 Task: Find connections with filter location Yako with filter topic #Genderwith filter profile language Spanish with filter current company Universal Robots with filter school Lucknow Christian College with filter industry Performing Arts and Spectator Sports with filter service category Auto Insurance with filter keywords title Secretary
Action: Mouse moved to (483, 90)
Screenshot: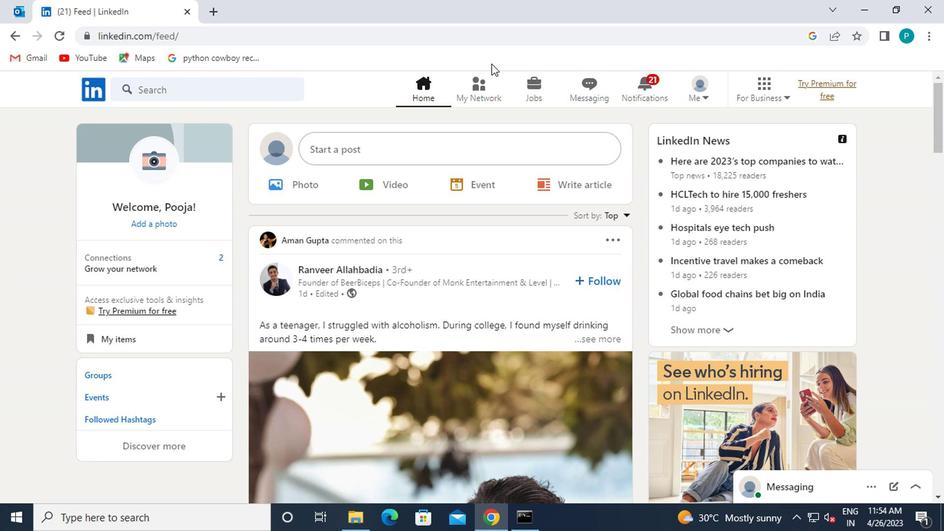 
Action: Mouse pressed left at (483, 90)
Screenshot: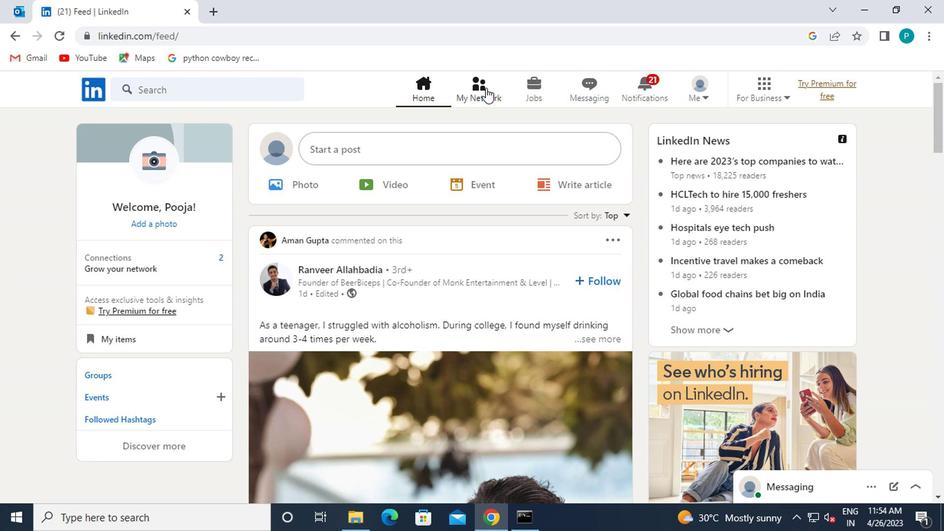 
Action: Mouse moved to (194, 166)
Screenshot: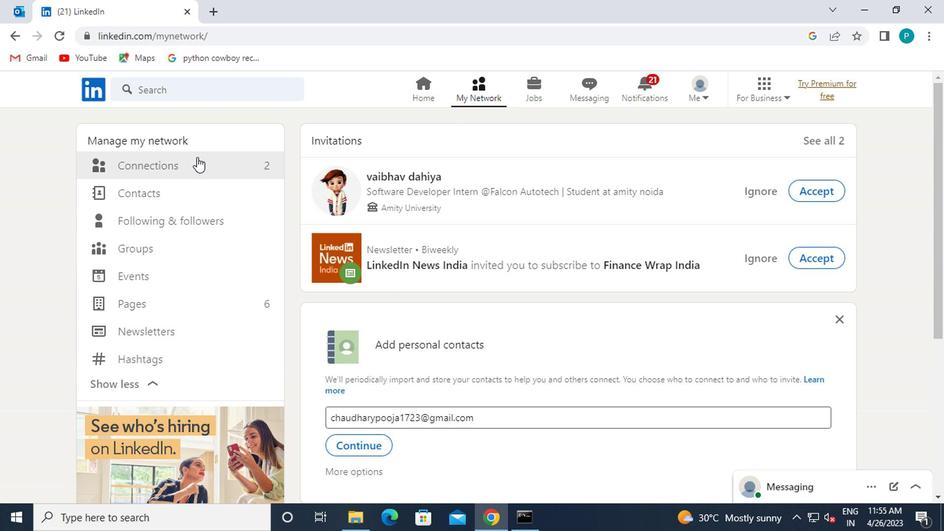 
Action: Mouse pressed left at (194, 166)
Screenshot: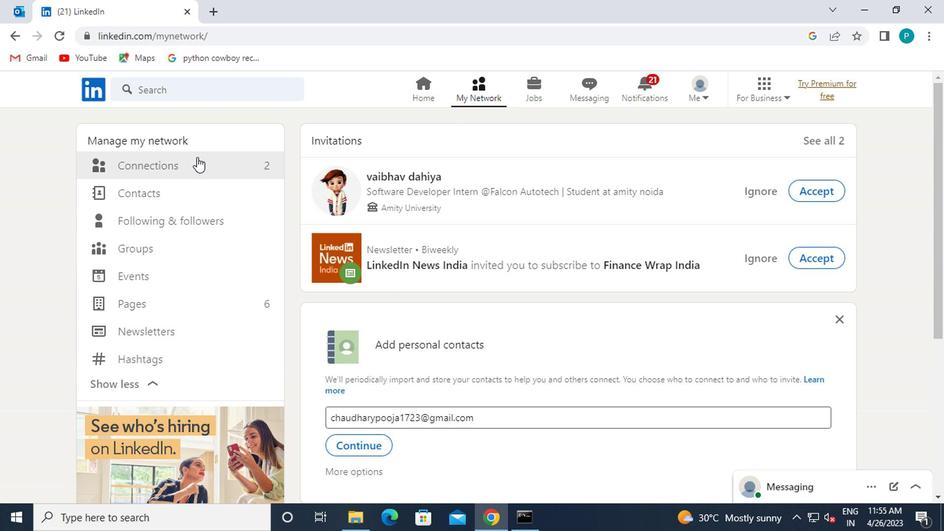 
Action: Mouse moved to (210, 173)
Screenshot: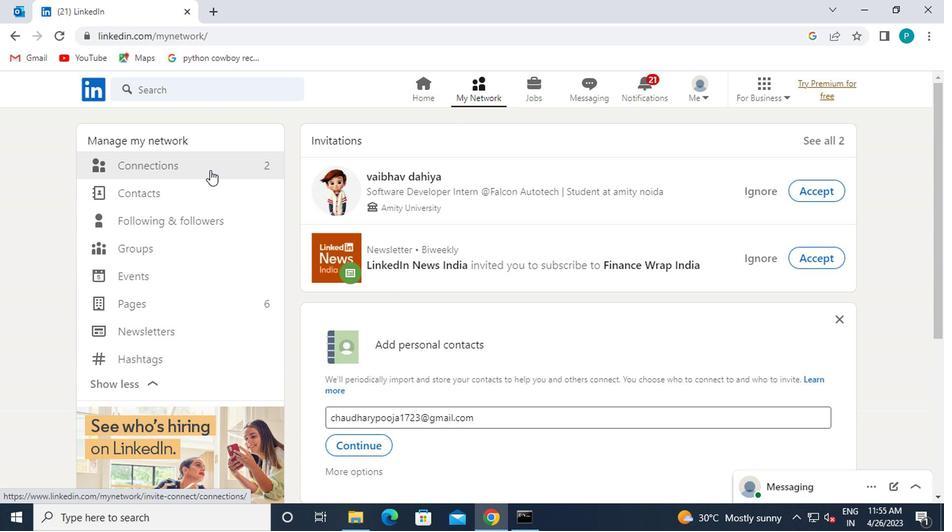 
Action: Mouse pressed left at (210, 173)
Screenshot: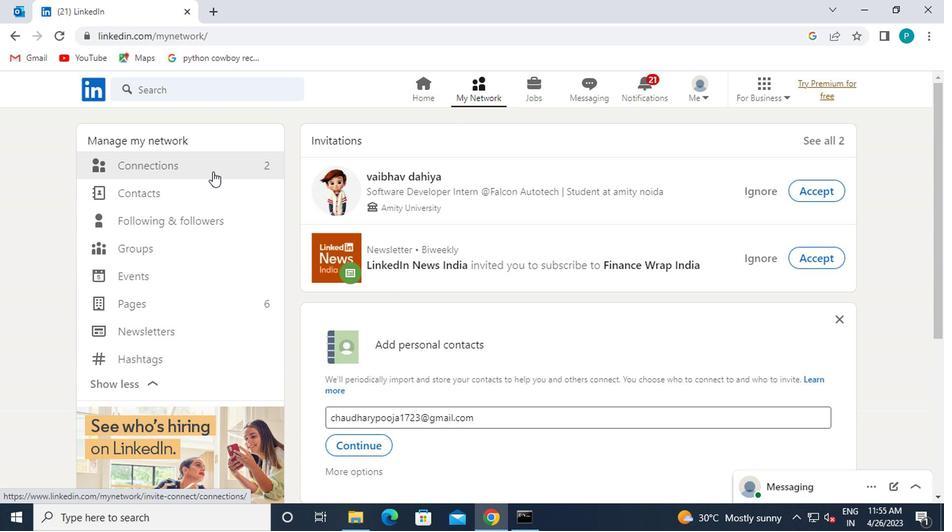 
Action: Mouse moved to (210, 170)
Screenshot: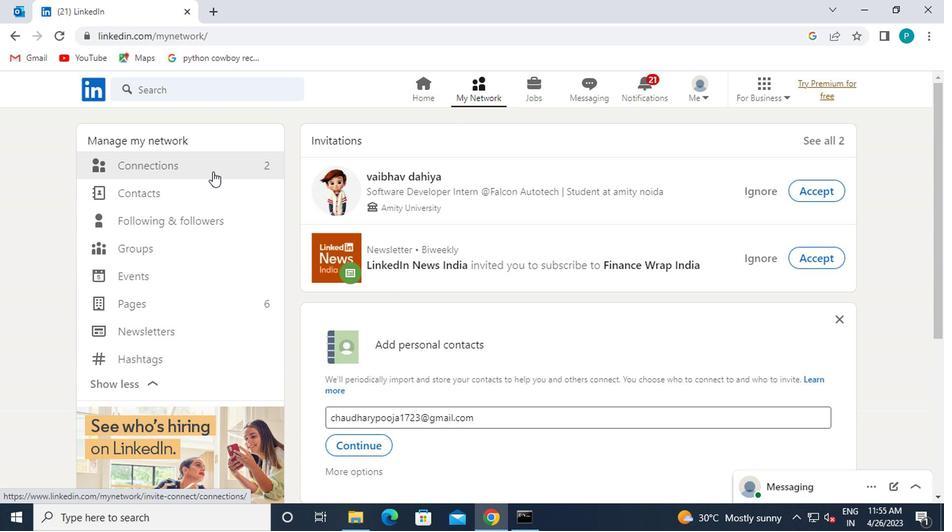 
Action: Mouse pressed left at (210, 170)
Screenshot: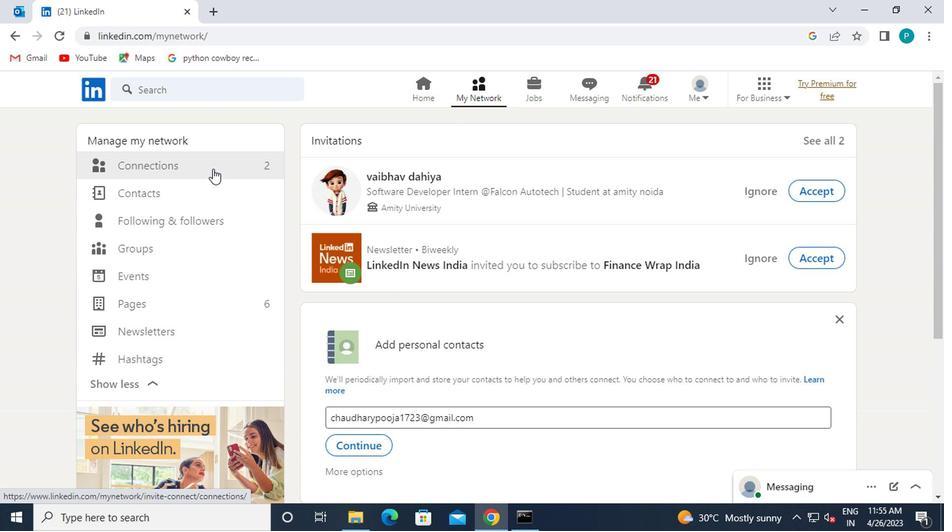 
Action: Mouse pressed left at (210, 170)
Screenshot: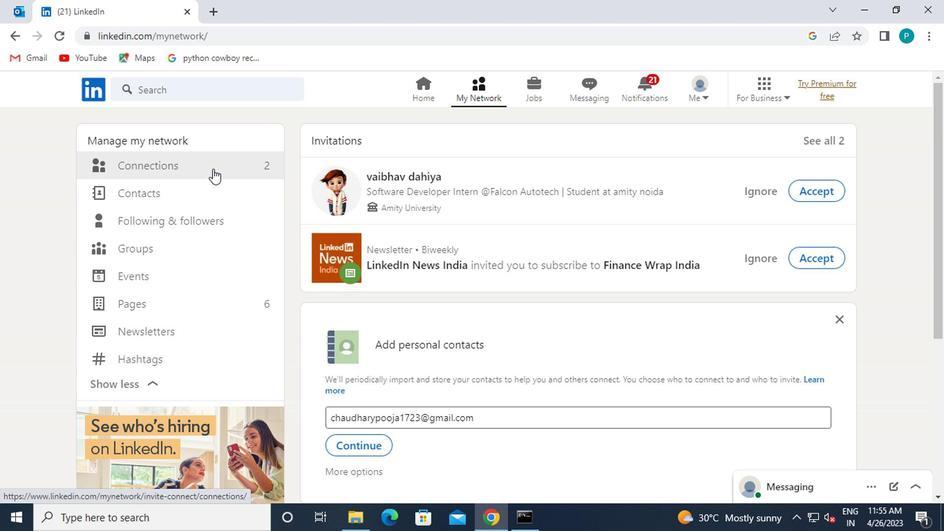 
Action: Mouse moved to (185, 158)
Screenshot: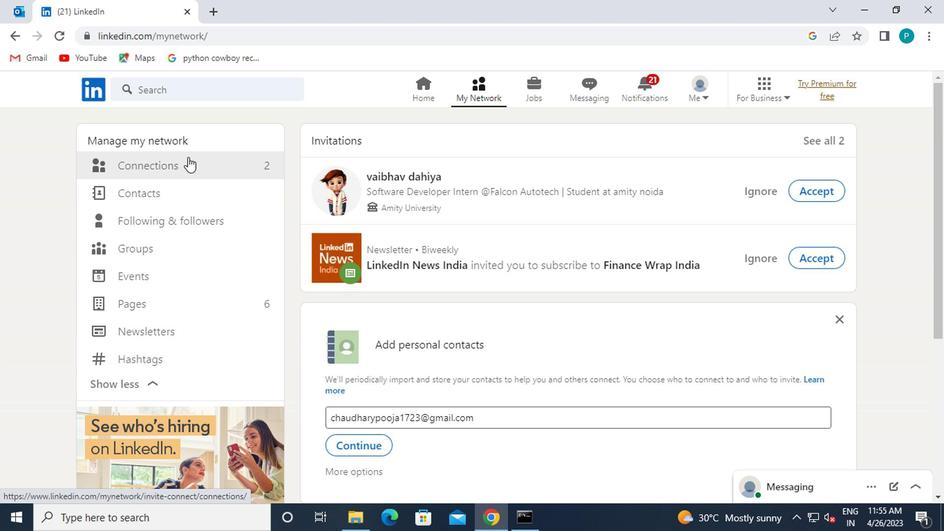 
Action: Mouse pressed left at (185, 158)
Screenshot: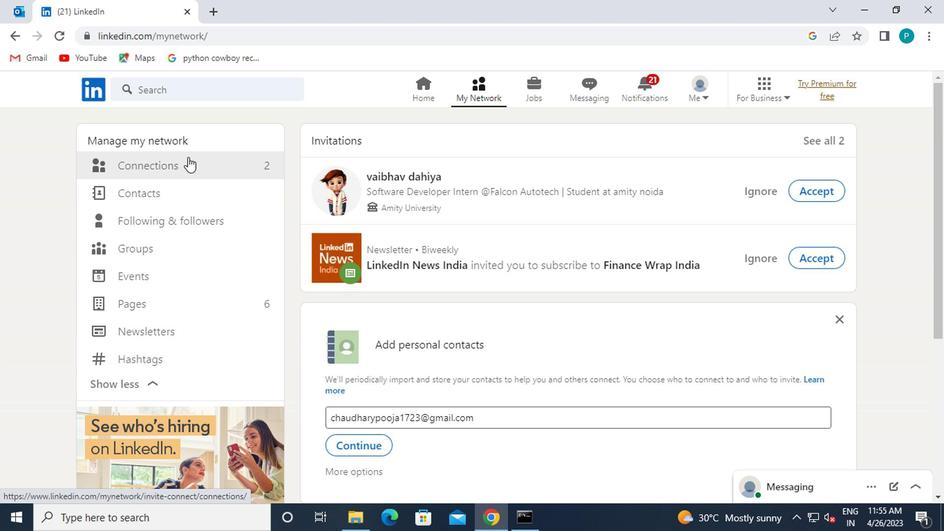 
Action: Mouse pressed left at (185, 158)
Screenshot: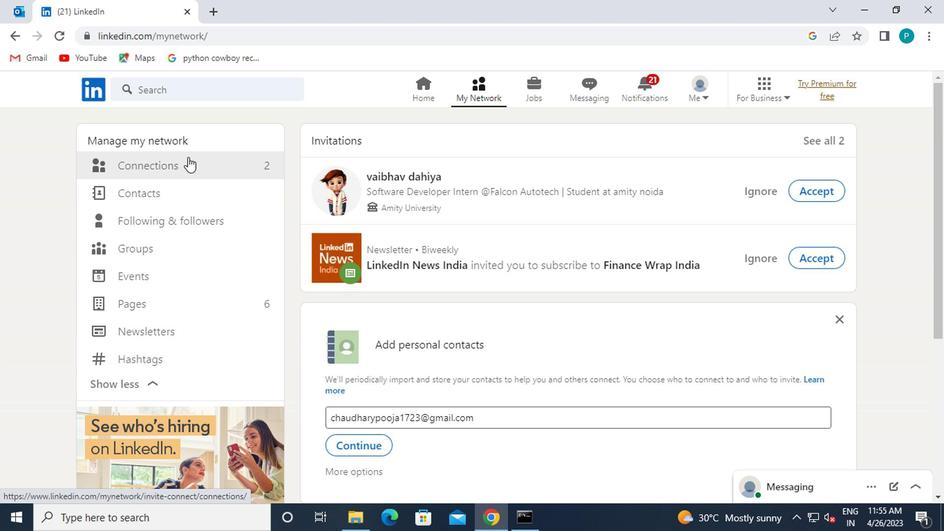 
Action: Mouse moved to (551, 173)
Screenshot: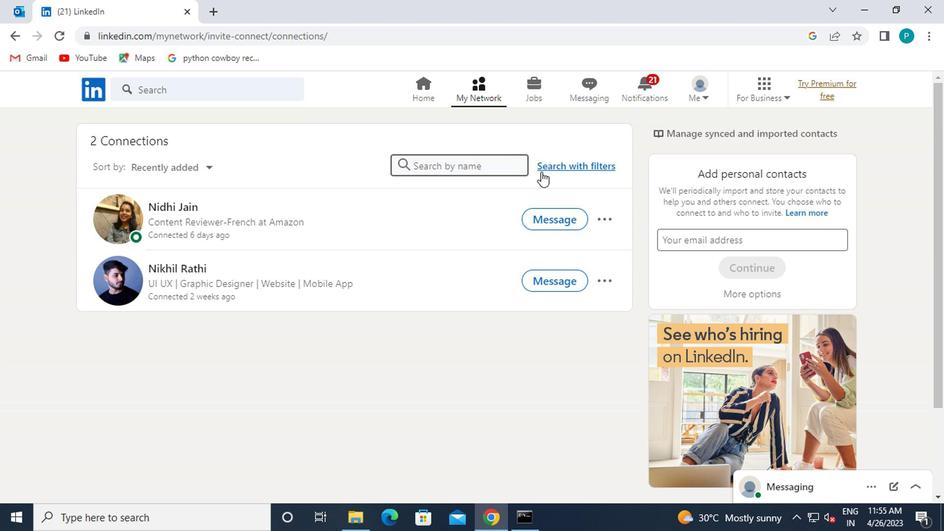 
Action: Mouse pressed left at (551, 173)
Screenshot: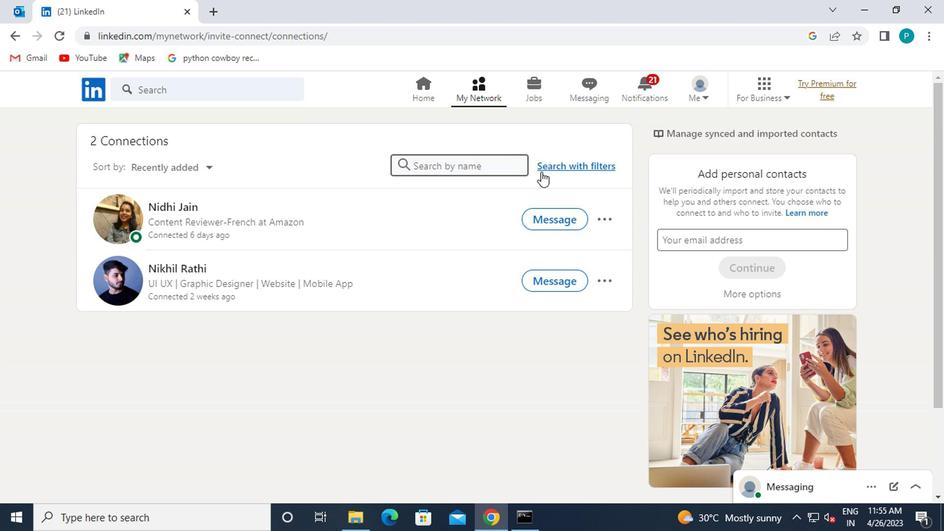 
Action: Mouse moved to (552, 165)
Screenshot: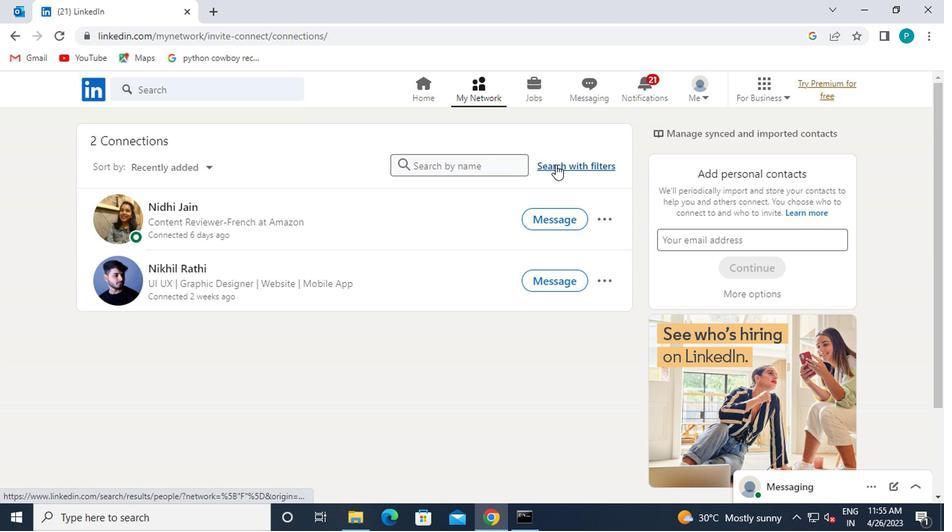 
Action: Mouse pressed left at (552, 165)
Screenshot: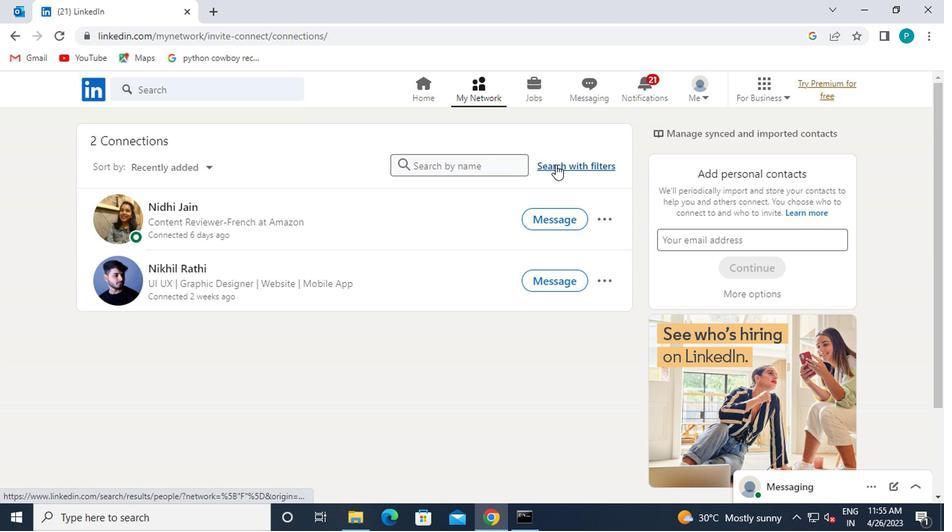 
Action: Mouse moved to (454, 132)
Screenshot: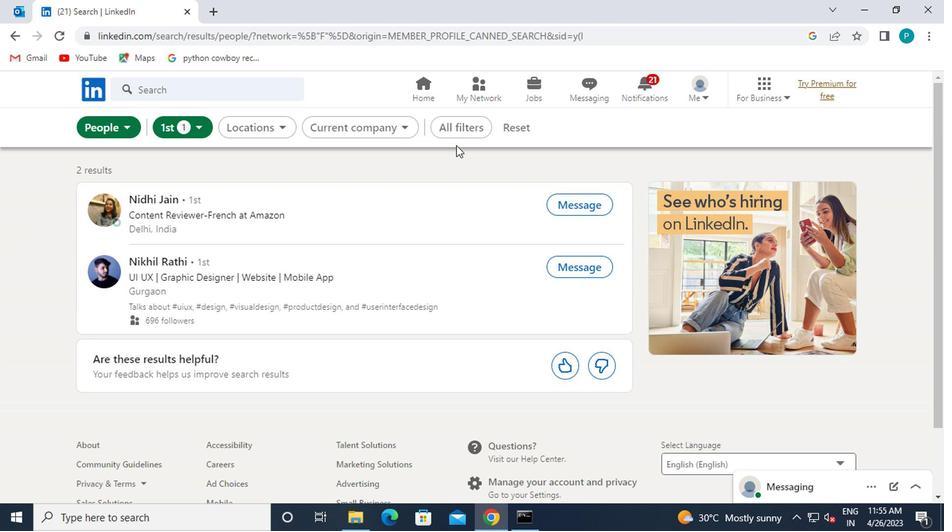 
Action: Mouse pressed left at (454, 132)
Screenshot: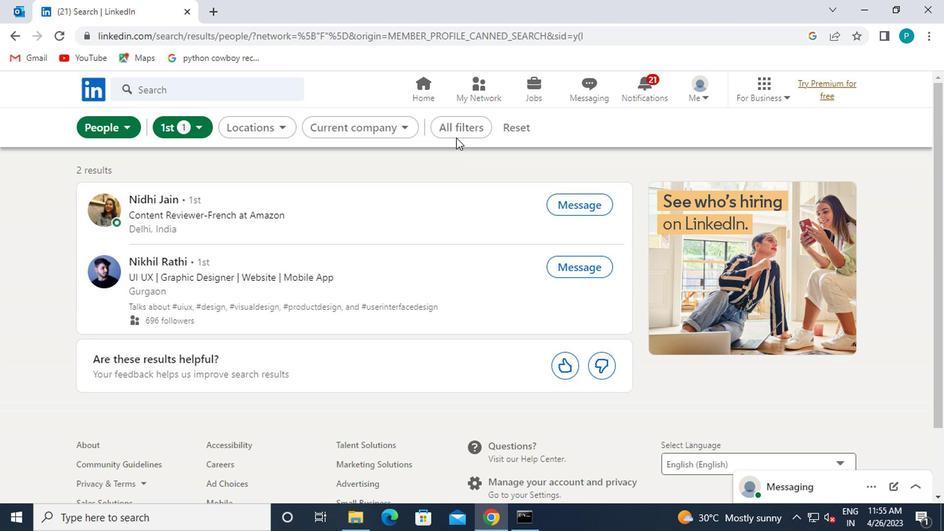 
Action: Mouse moved to (688, 246)
Screenshot: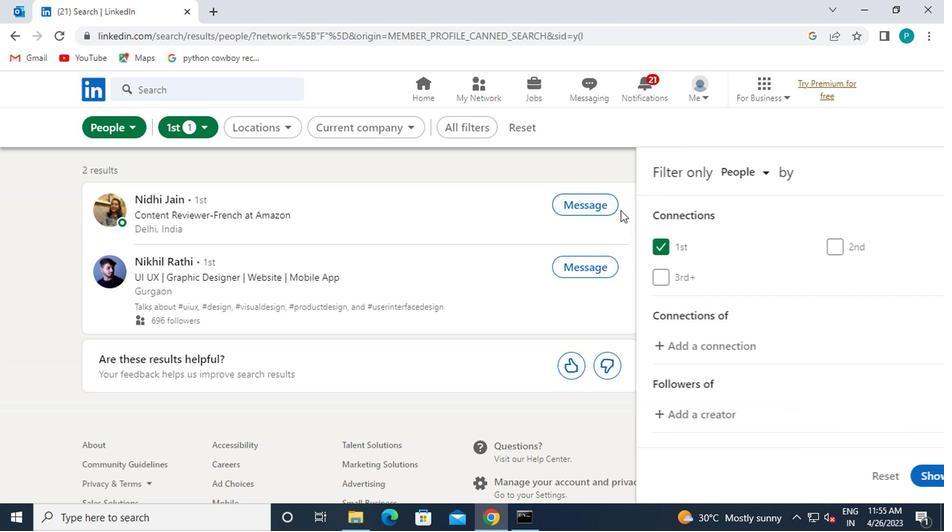 
Action: Mouse scrolled (688, 245) with delta (0, 0)
Screenshot: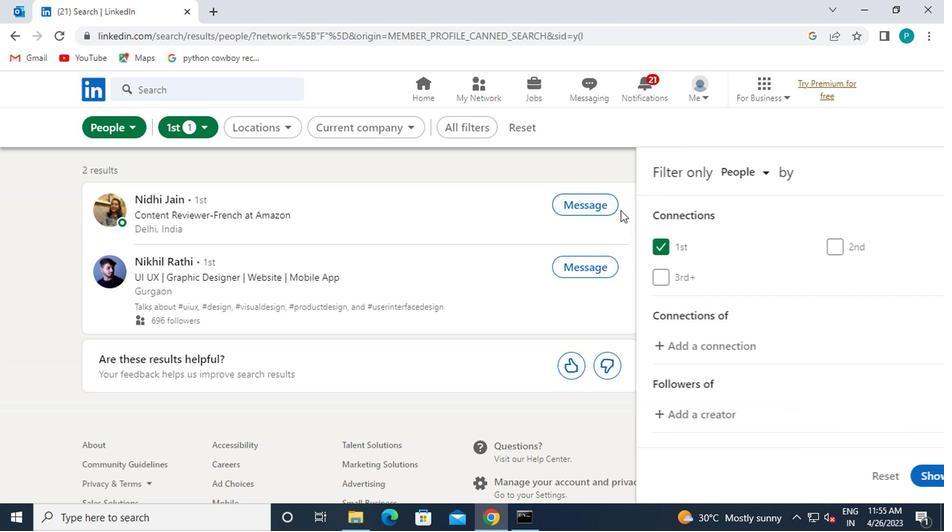 
Action: Mouse moved to (690, 248)
Screenshot: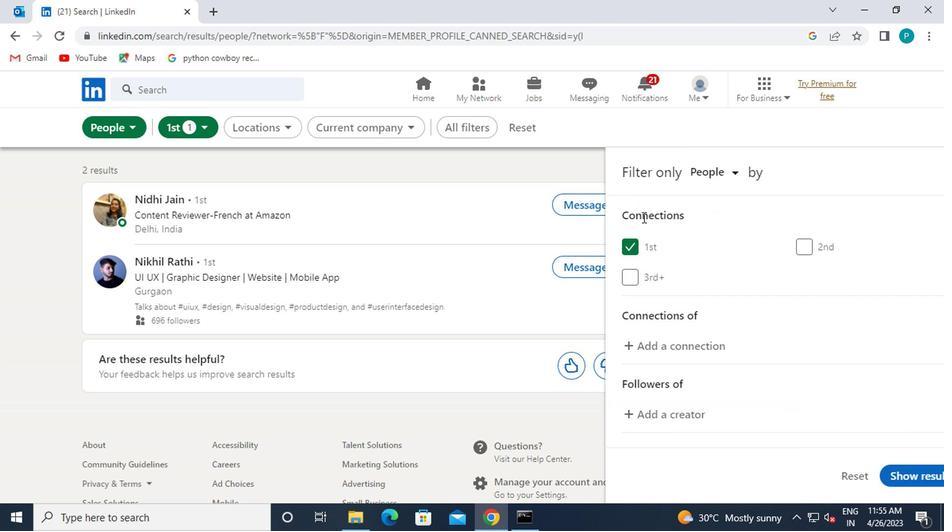 
Action: Mouse scrolled (690, 248) with delta (0, 0)
Screenshot: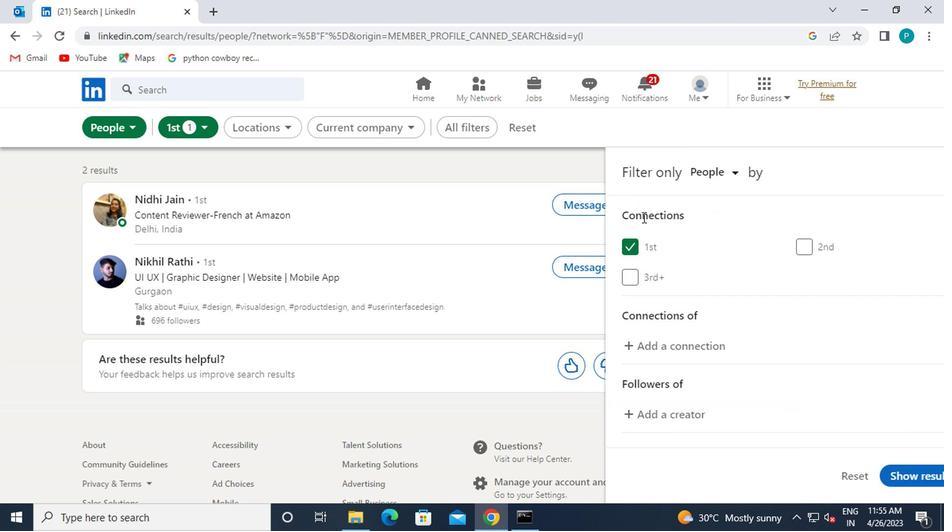 
Action: Mouse moved to (781, 410)
Screenshot: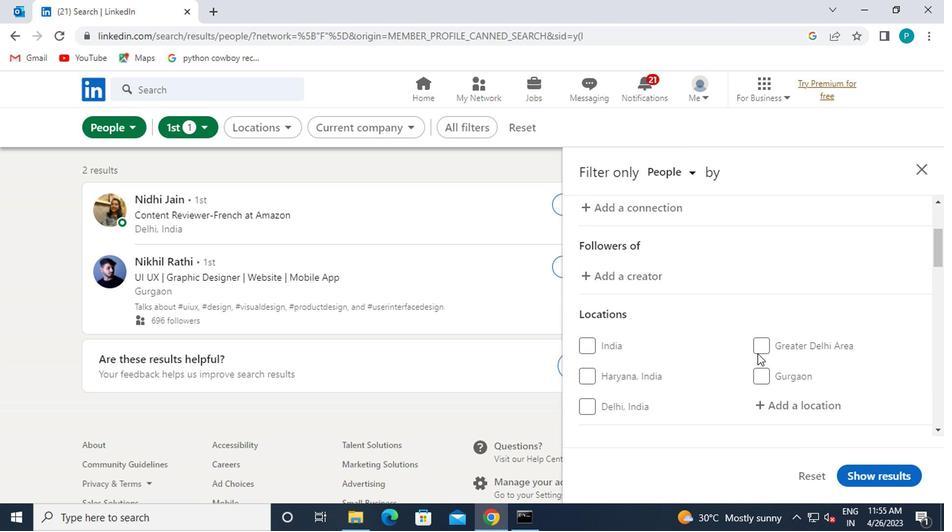 
Action: Mouse pressed left at (781, 410)
Screenshot: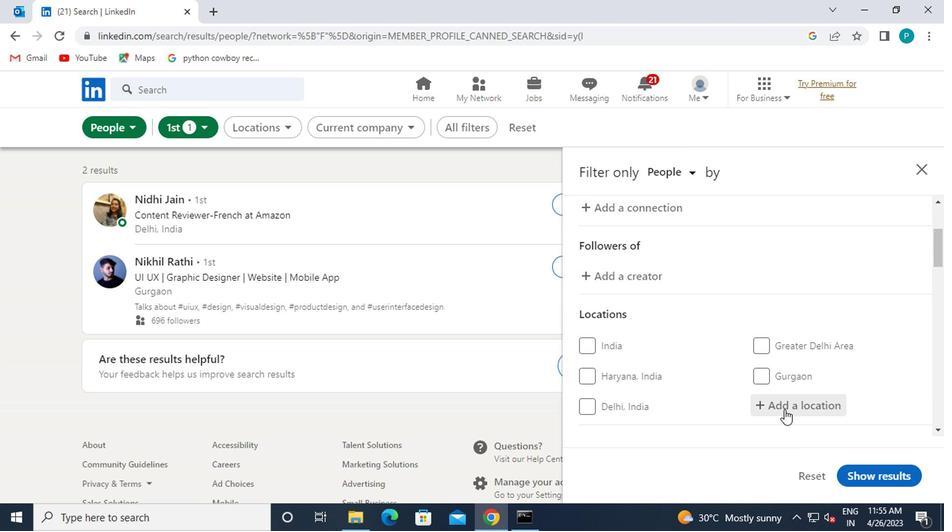 
Action: Mouse moved to (754, 379)
Screenshot: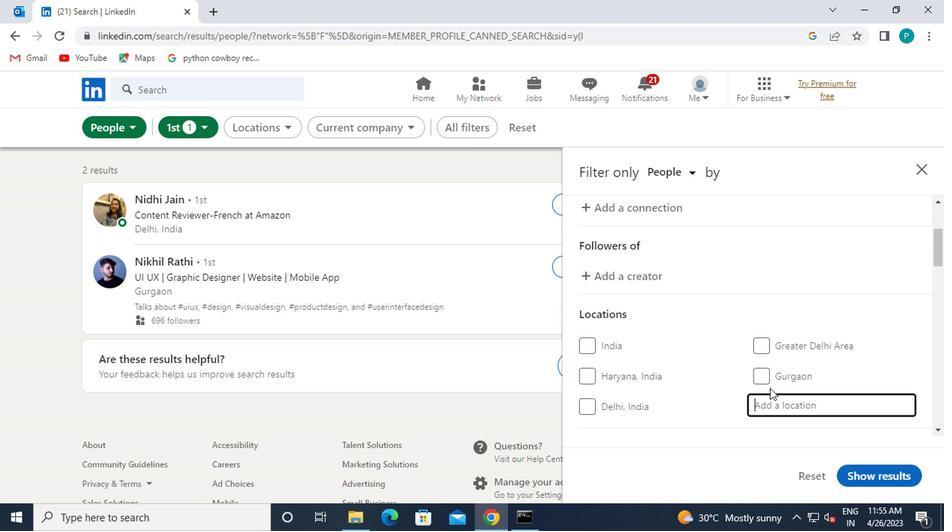 
Action: Mouse scrolled (754, 378) with delta (0, 0)
Screenshot: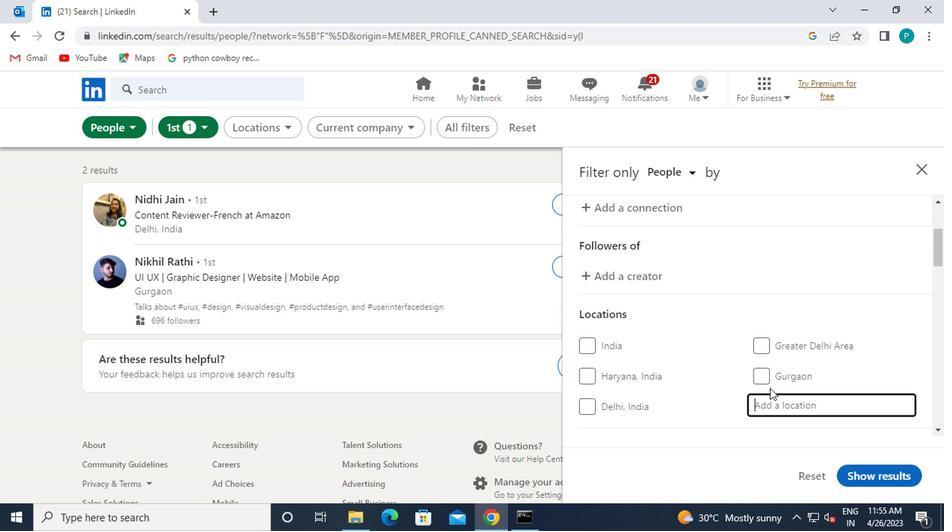 
Action: Mouse scrolled (754, 378) with delta (0, 0)
Screenshot: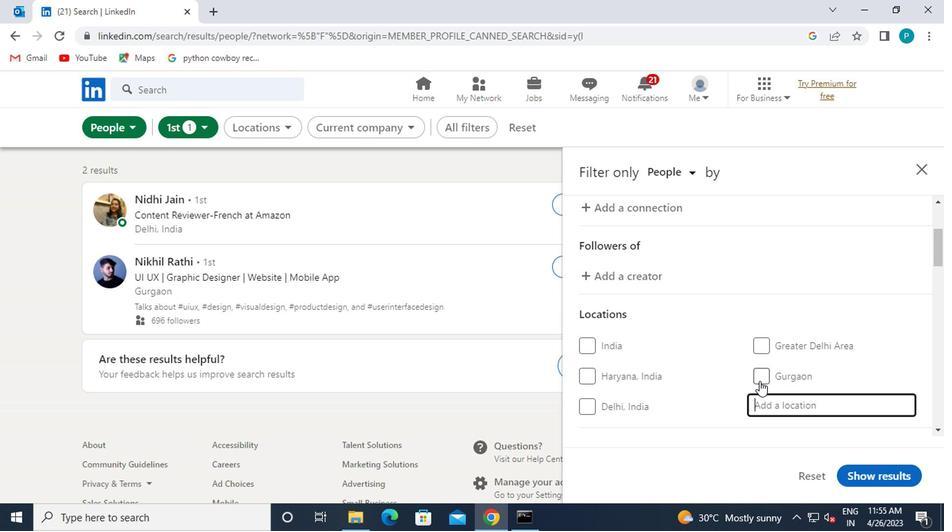 
Action: Mouse moved to (753, 377)
Screenshot: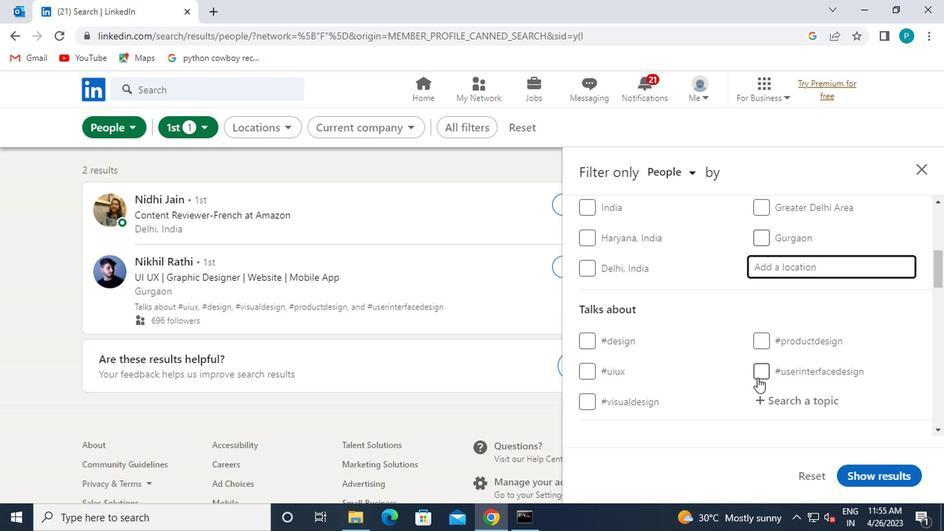 
Action: Key pressed yako<Key.enter>
Screenshot: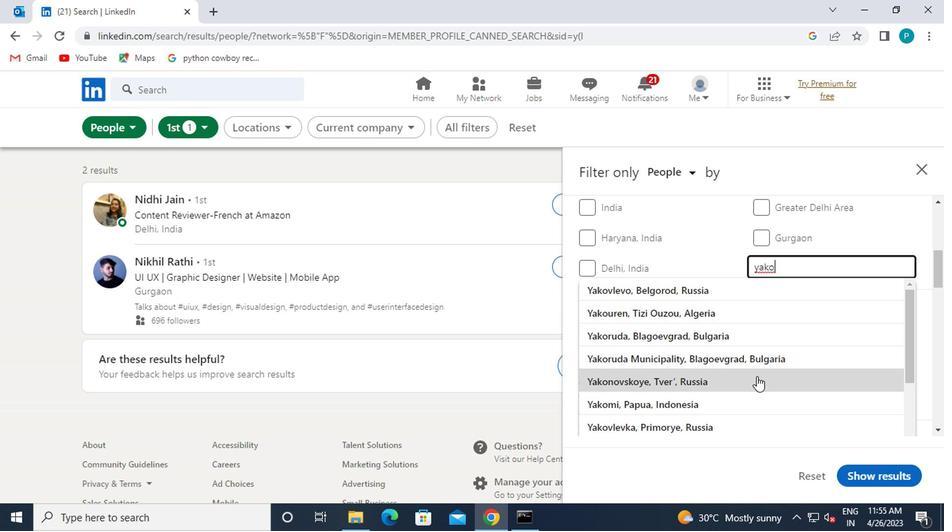 
Action: Mouse moved to (751, 377)
Screenshot: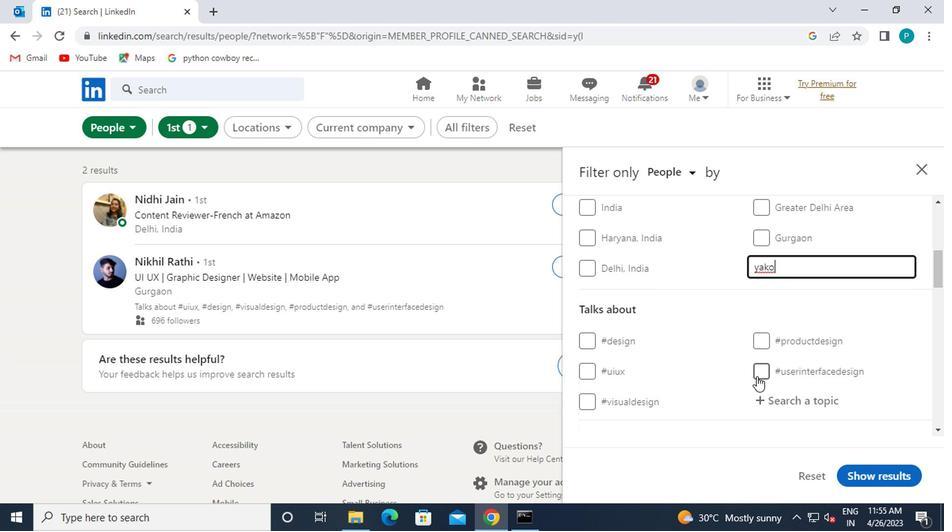 
Action: Mouse scrolled (751, 376) with delta (0, 0)
Screenshot: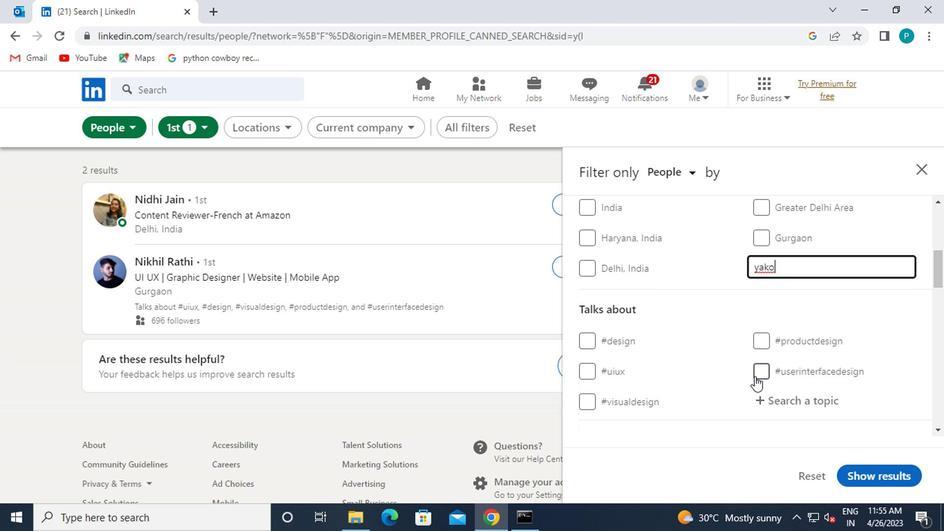 
Action: Mouse moved to (761, 330)
Screenshot: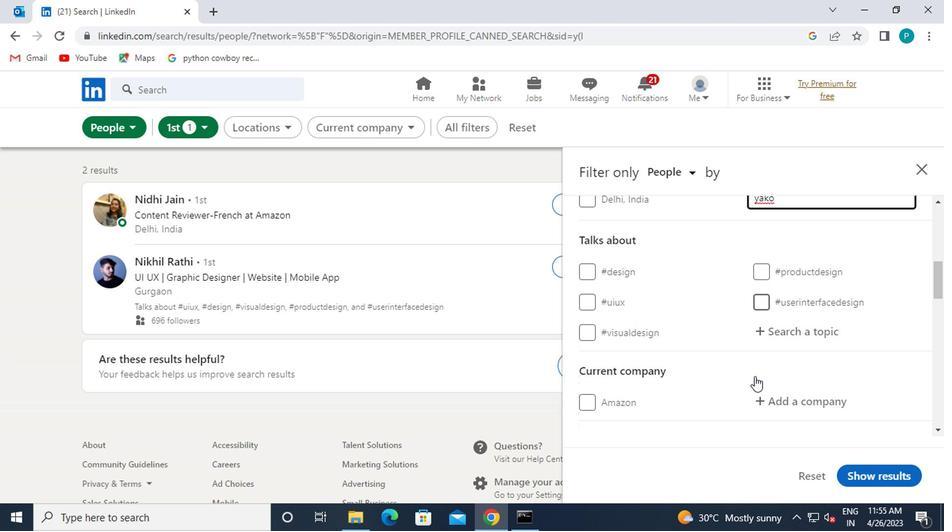 
Action: Mouse pressed left at (761, 330)
Screenshot: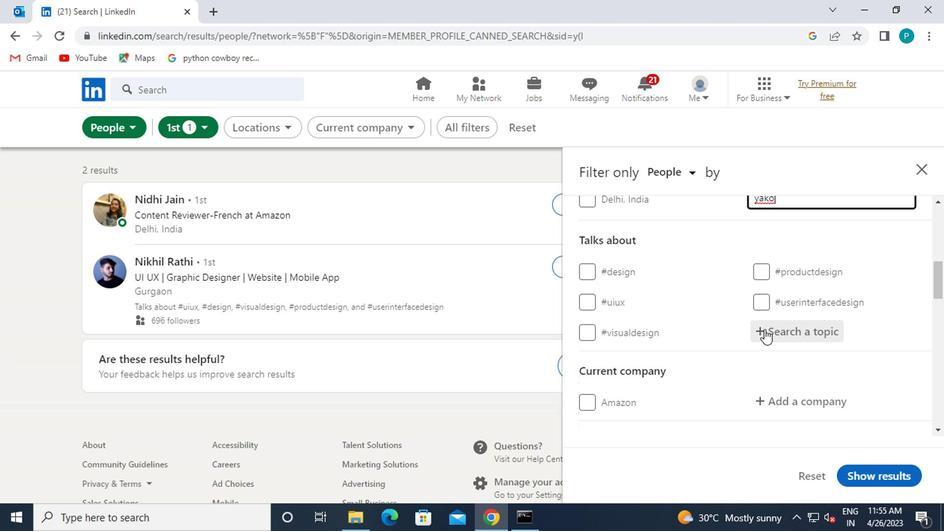 
Action: Mouse moved to (762, 329)
Screenshot: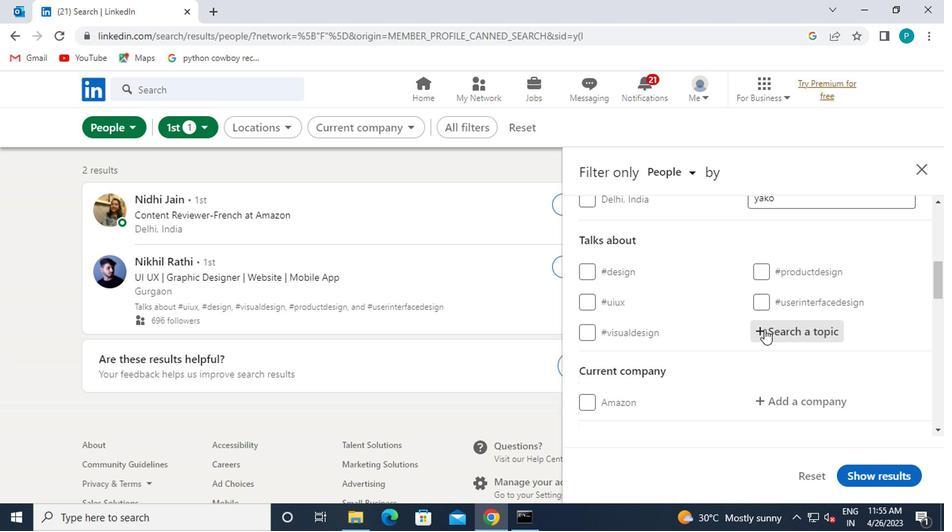 
Action: Key pressed <Key.shift>#<Key.caps_lock>G<Key.caps_lock>ENDR<Key.backspace>ER
Screenshot: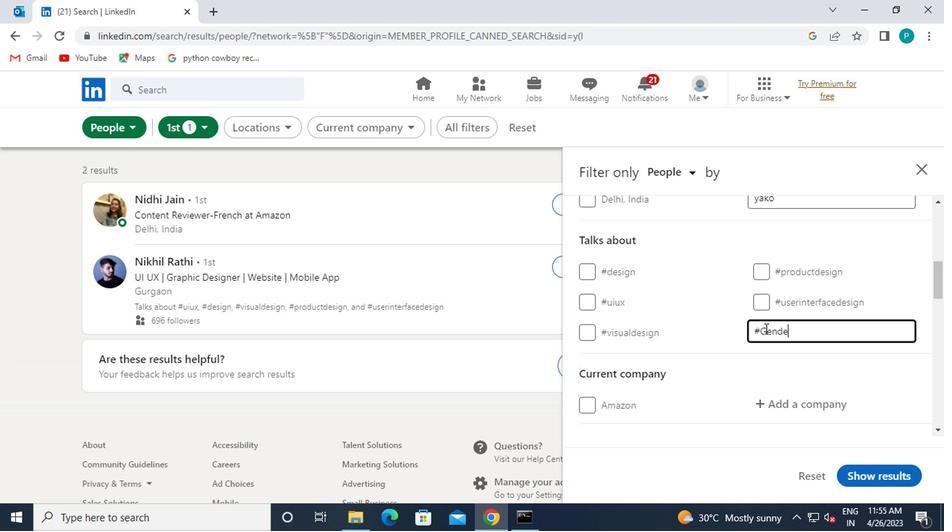 
Action: Mouse moved to (733, 341)
Screenshot: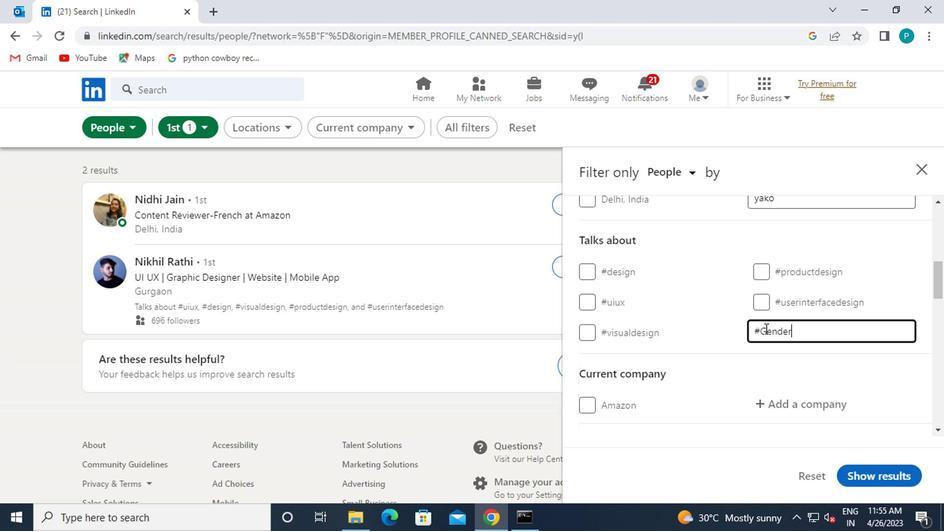 
Action: Mouse scrolled (733, 340) with delta (0, 0)
Screenshot: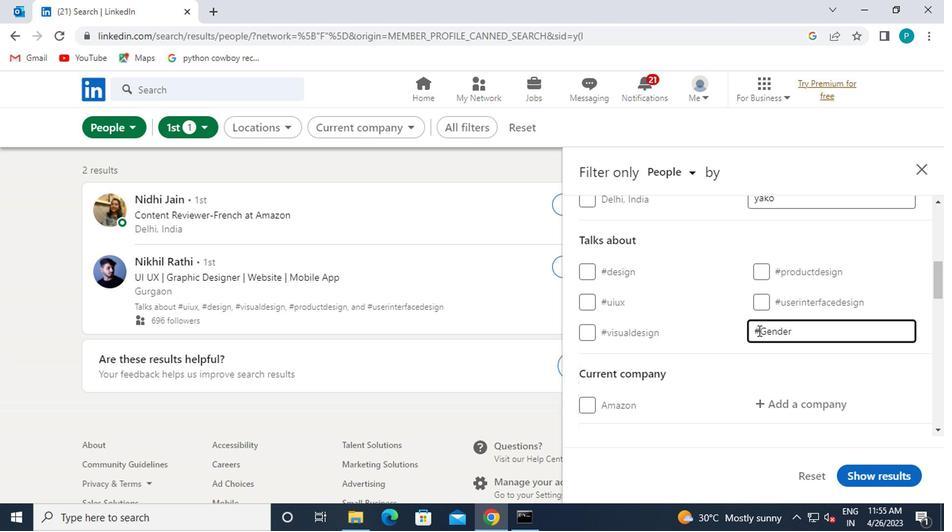 
Action: Mouse moved to (800, 336)
Screenshot: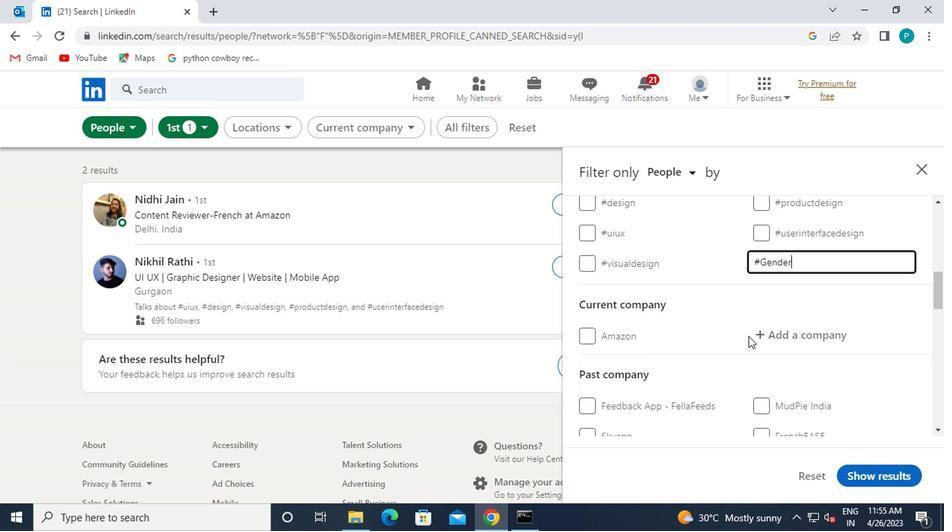 
Action: Mouse pressed left at (800, 336)
Screenshot: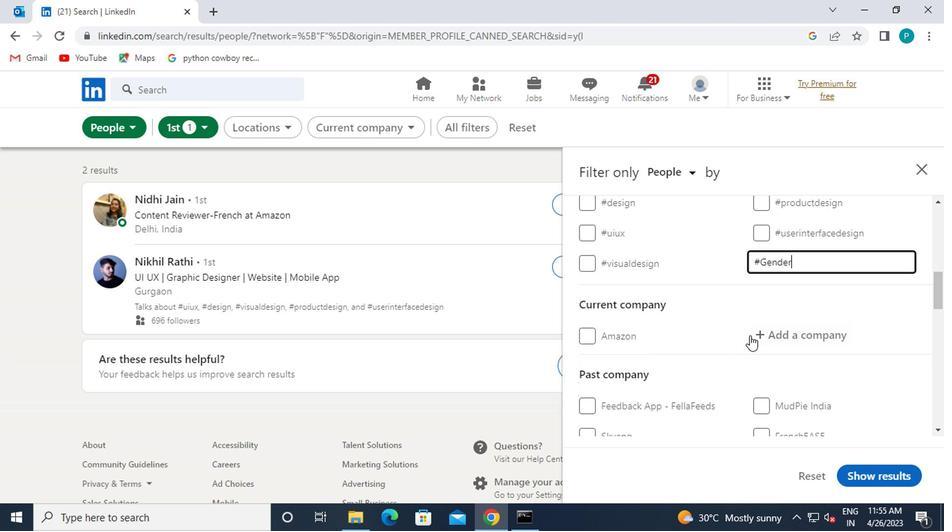 
Action: Mouse moved to (800, 336)
Screenshot: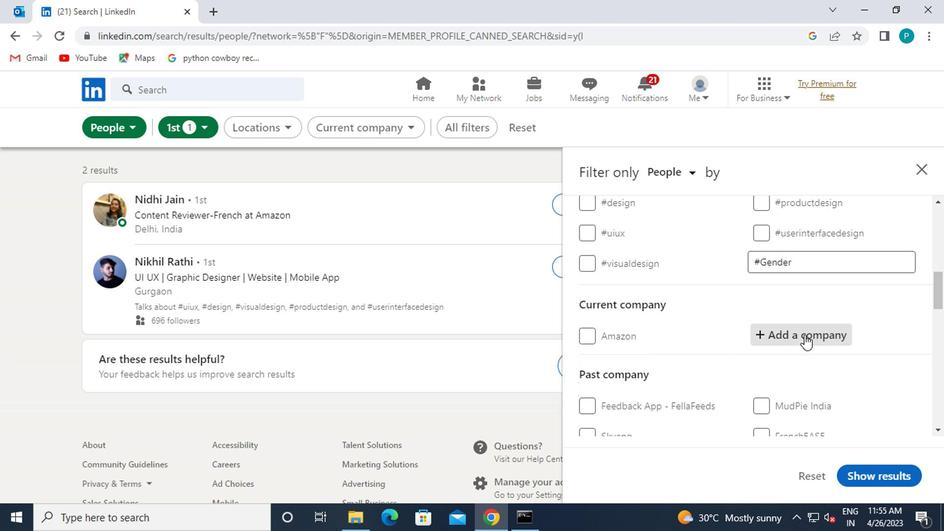 
Action: Key pressed UNIVERSAL
Screenshot: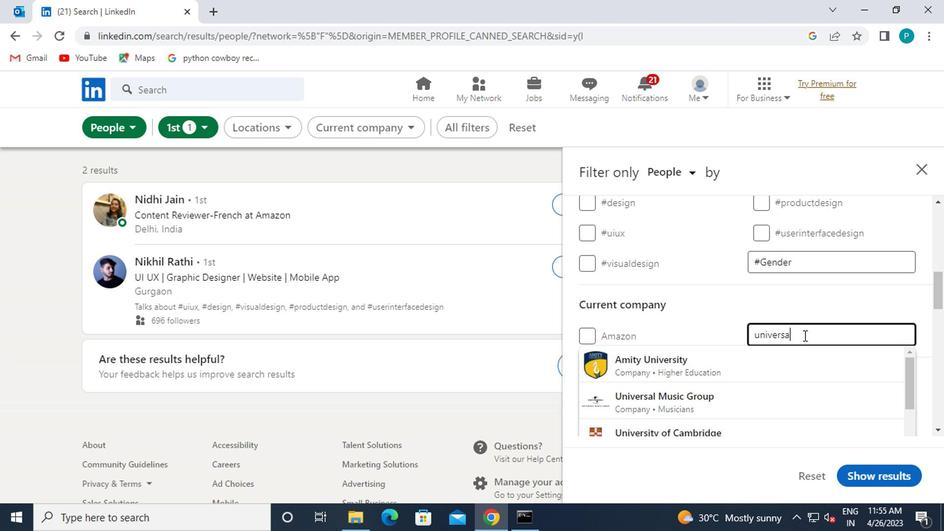 
Action: Mouse moved to (793, 340)
Screenshot: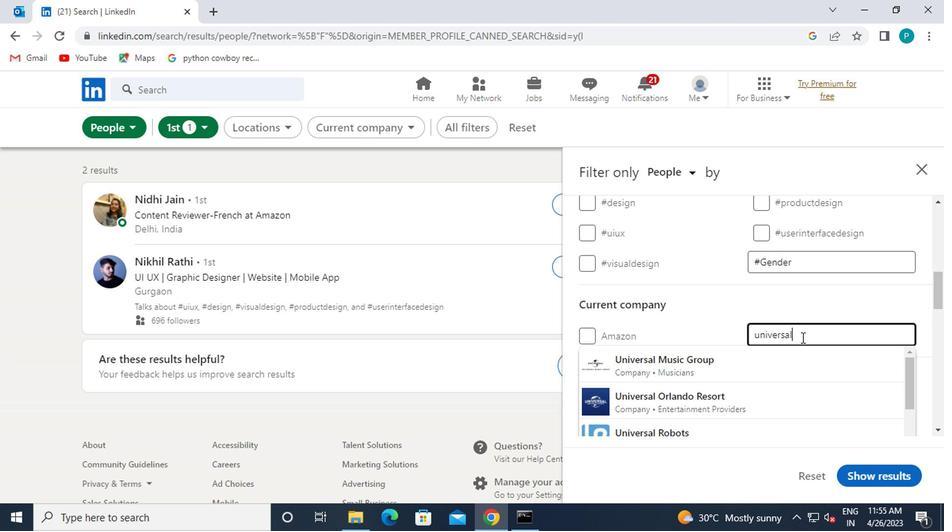 
Action: Mouse scrolled (793, 339) with delta (0, 0)
Screenshot: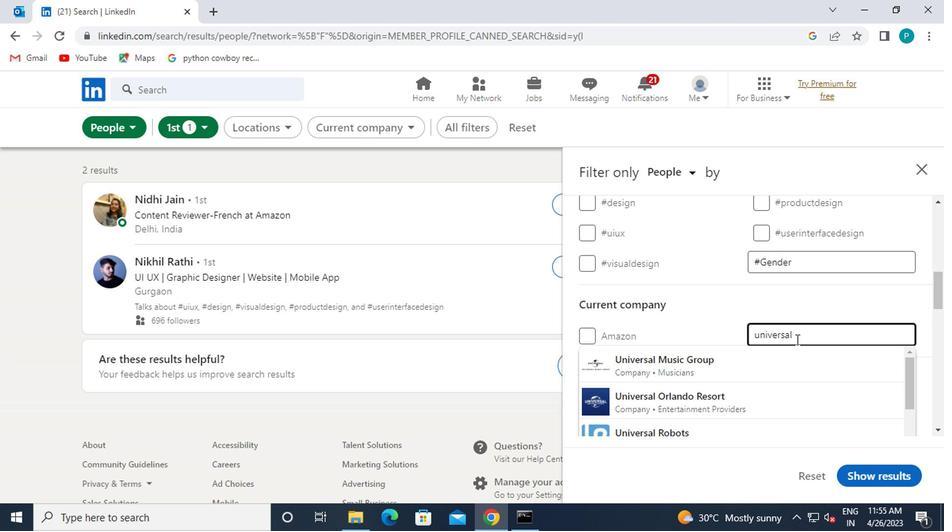 
Action: Mouse moved to (743, 361)
Screenshot: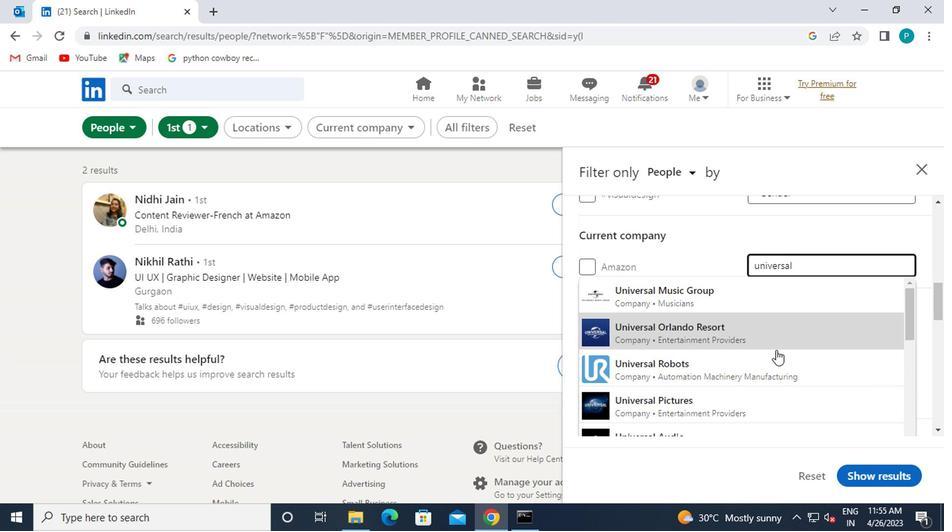 
Action: Mouse pressed left at (743, 361)
Screenshot: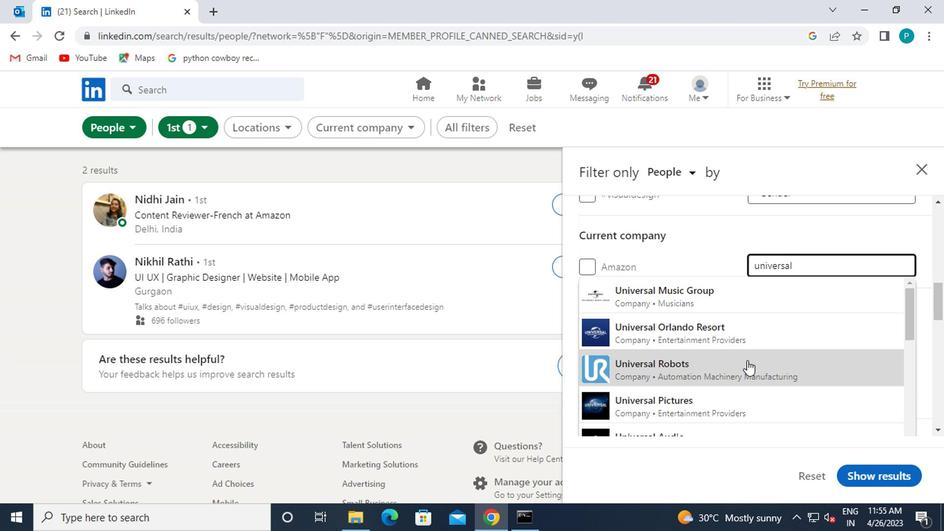 
Action: Mouse moved to (712, 348)
Screenshot: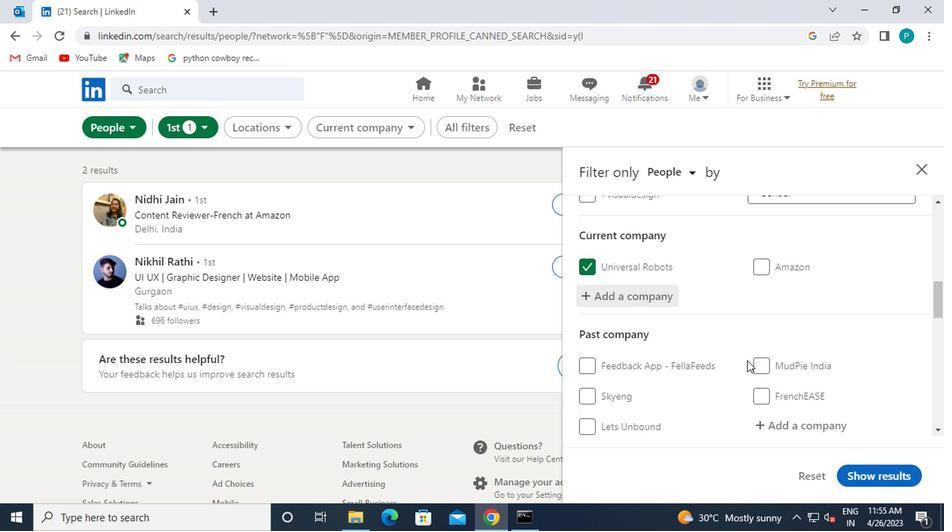 
Action: Mouse scrolled (712, 348) with delta (0, 0)
Screenshot: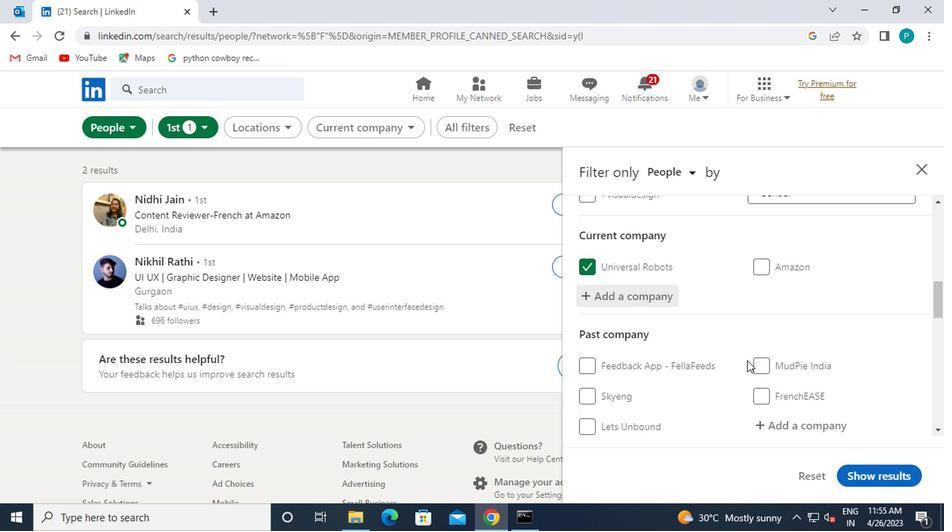 
Action: Mouse scrolled (712, 348) with delta (0, 0)
Screenshot: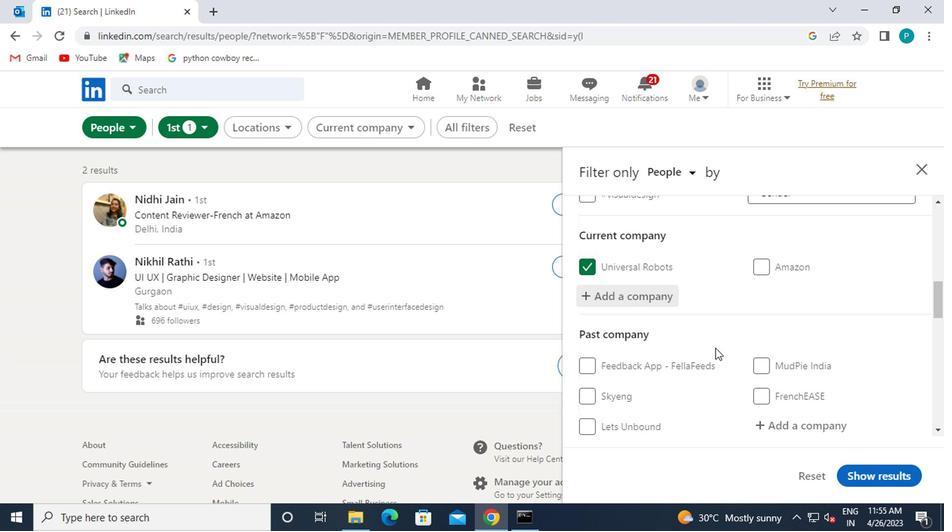 
Action: Mouse moved to (718, 344)
Screenshot: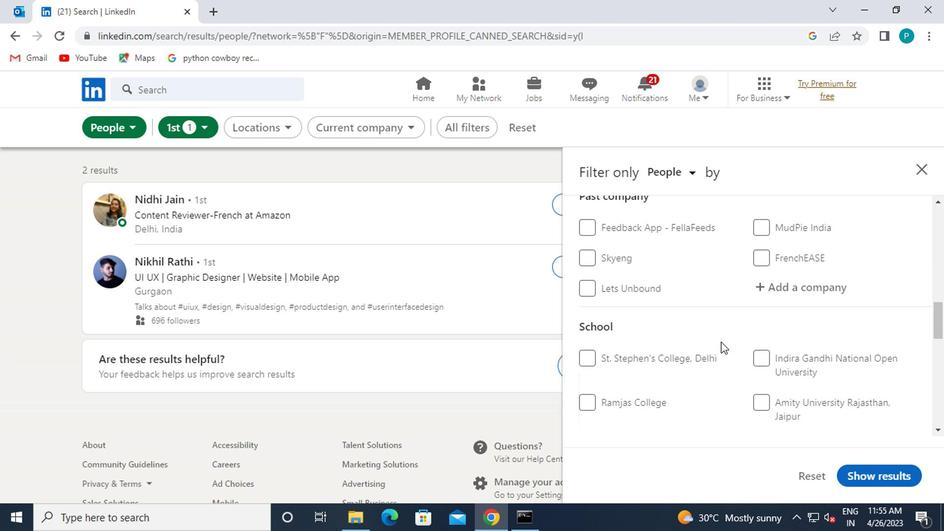 
Action: Mouse scrolled (718, 344) with delta (0, 0)
Screenshot: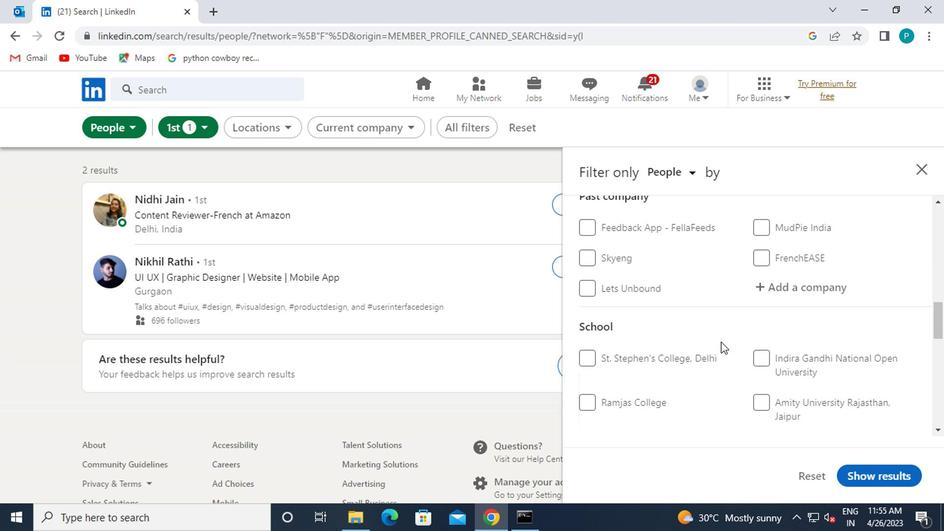 
Action: Mouse moved to (779, 371)
Screenshot: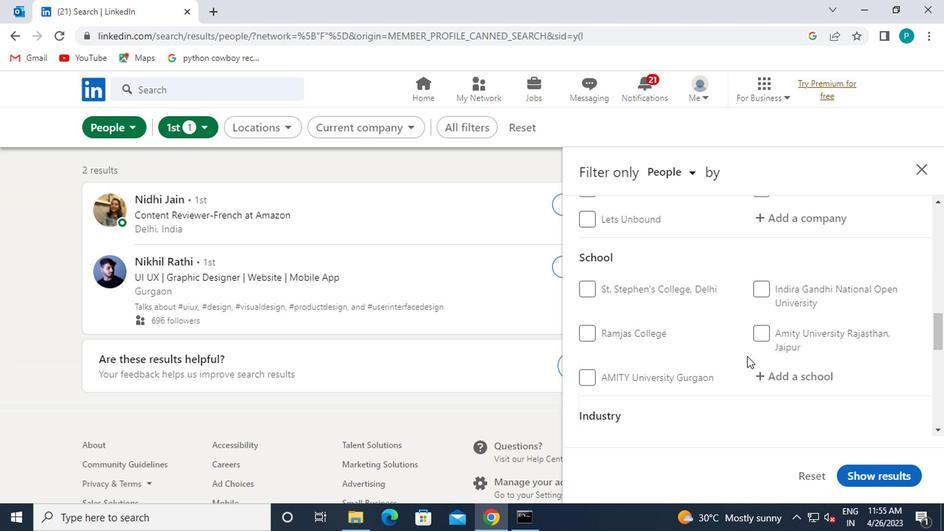
Action: Mouse pressed left at (779, 371)
Screenshot: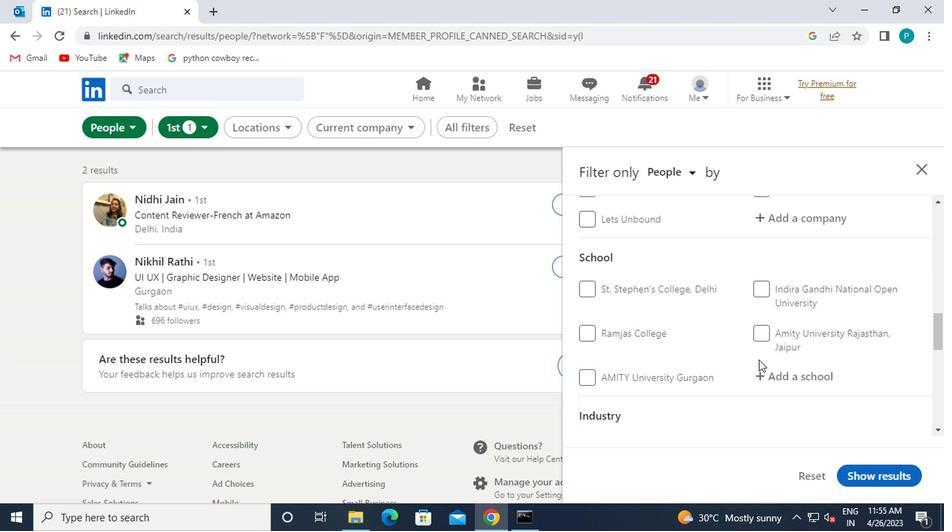 
Action: Key pressed LUCKNOW<Key.space>CHISTIAN
Screenshot: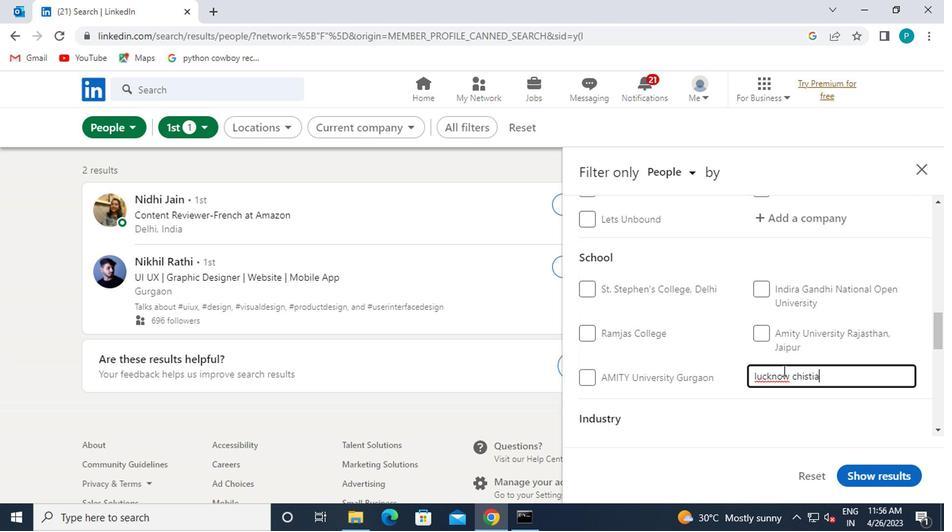 
Action: Mouse moved to (778, 373)
Screenshot: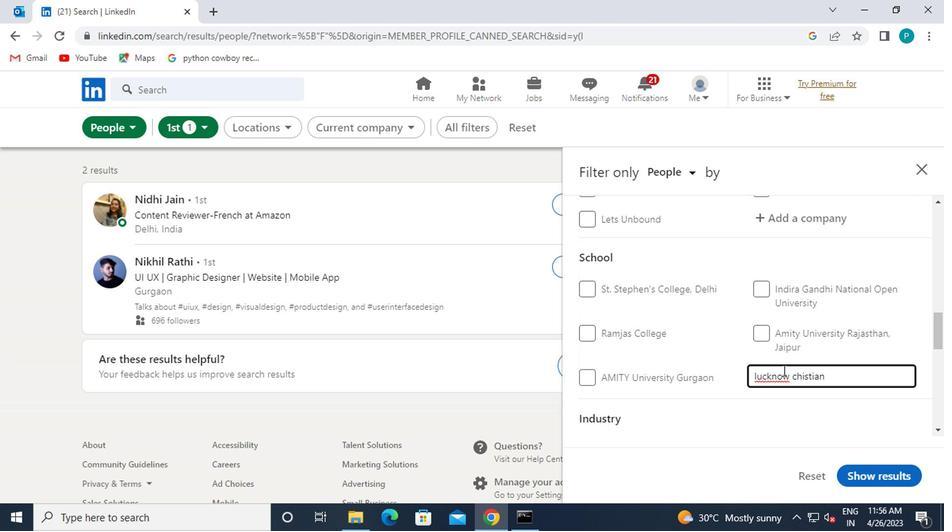 
Action: Mouse scrolled (778, 372) with delta (0, 0)
Screenshot: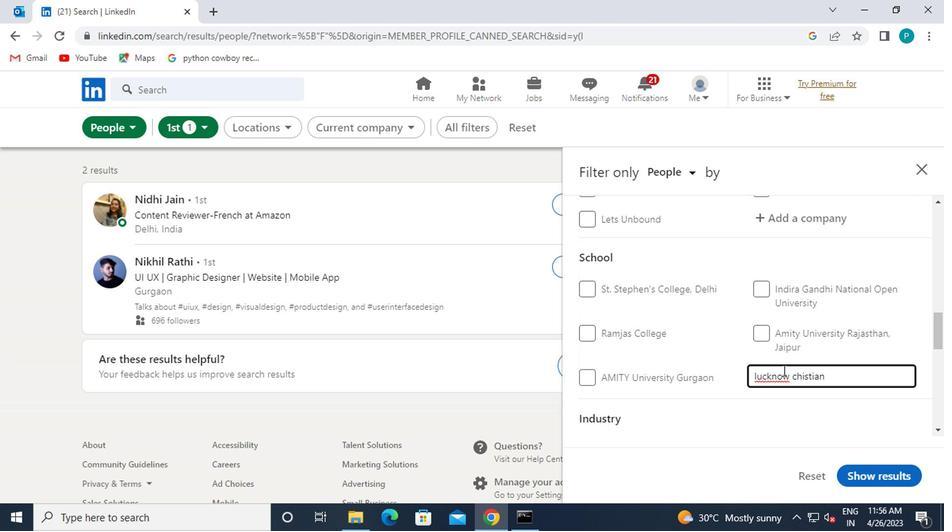
Action: Key pressed <Key.space>COLLEGE
Screenshot: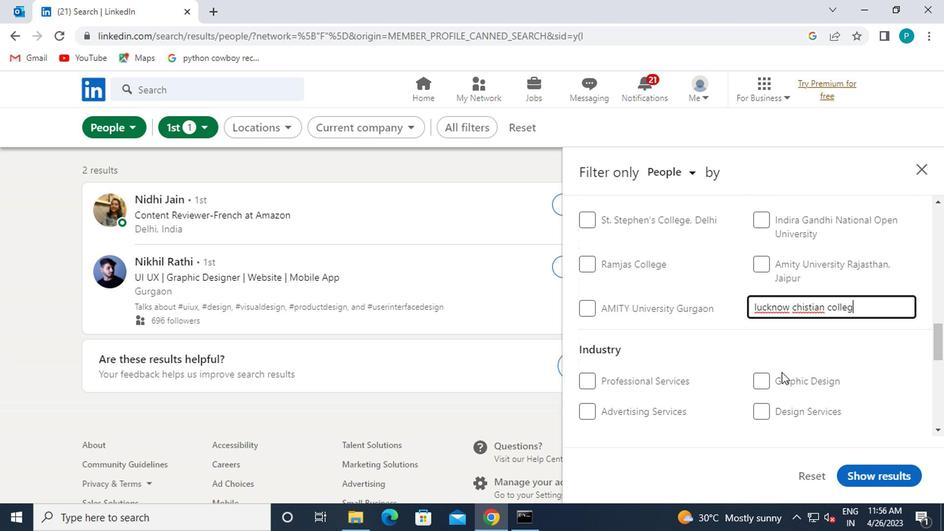 
Action: Mouse moved to (712, 359)
Screenshot: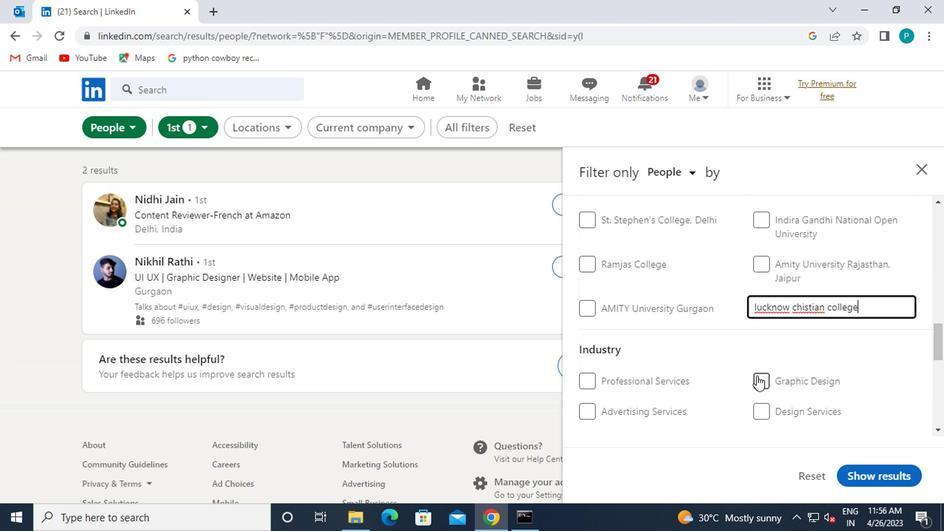 
Action: Mouse scrolled (712, 358) with delta (0, 0)
Screenshot: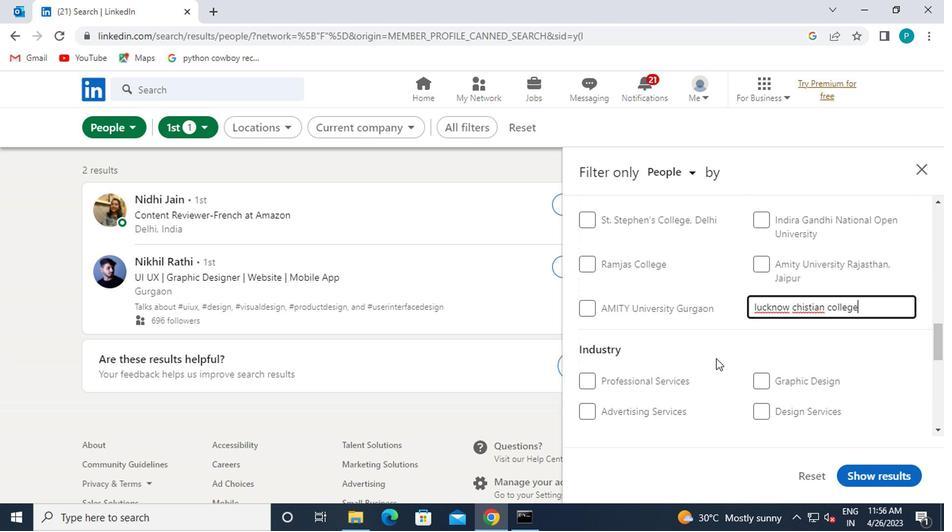 
Action: Mouse moved to (795, 239)
Screenshot: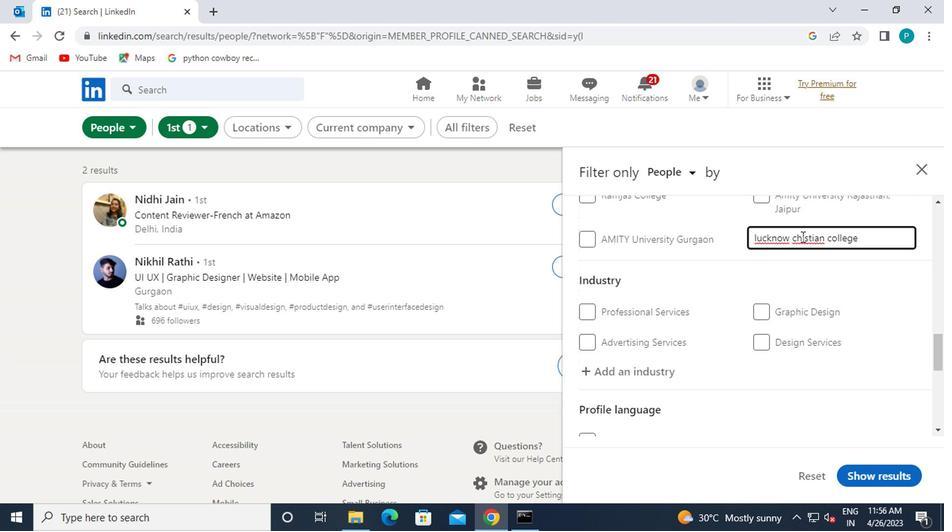 
Action: Mouse pressed left at (795, 239)
Screenshot: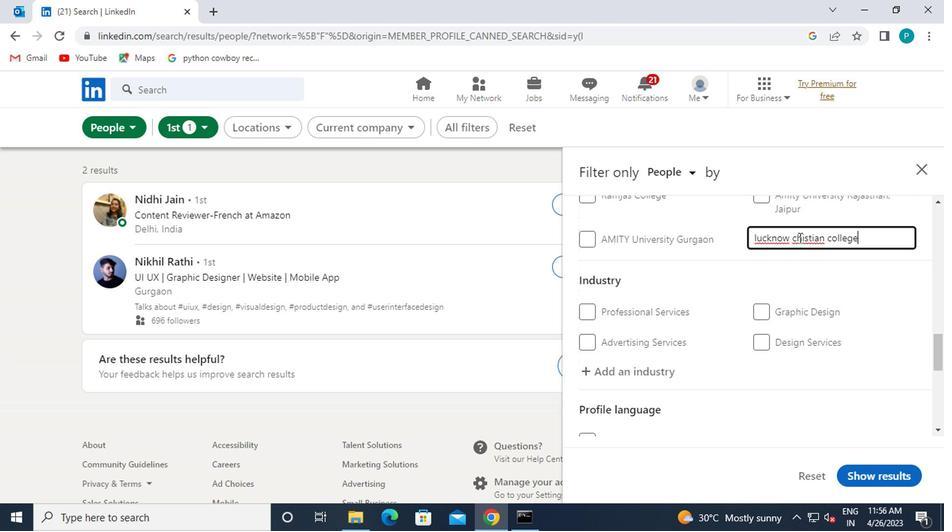 
Action: Mouse moved to (796, 239)
Screenshot: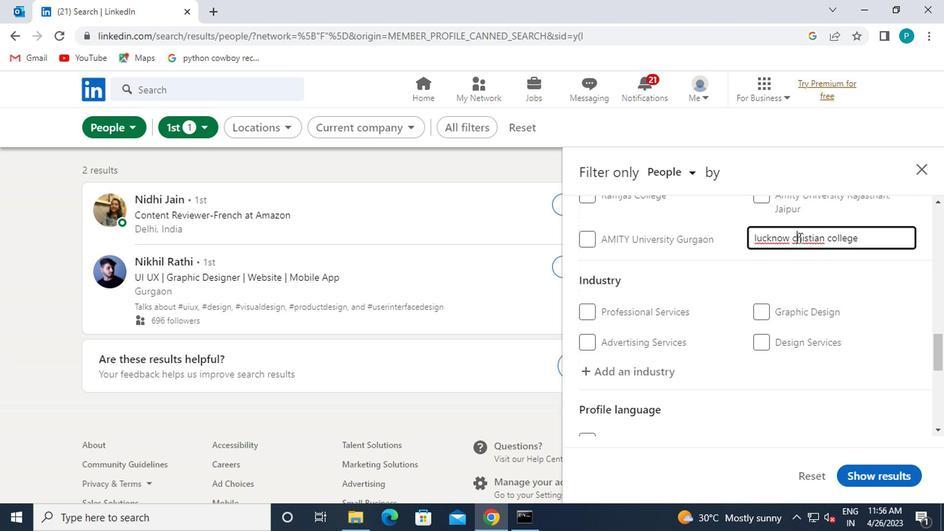 
Action: Mouse pressed left at (796, 239)
Screenshot: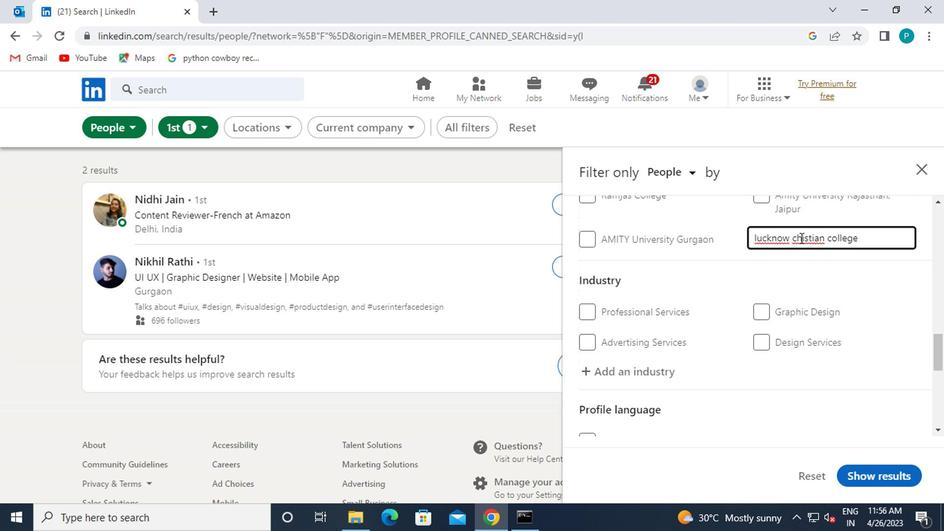 
Action: Key pressed R
Screenshot: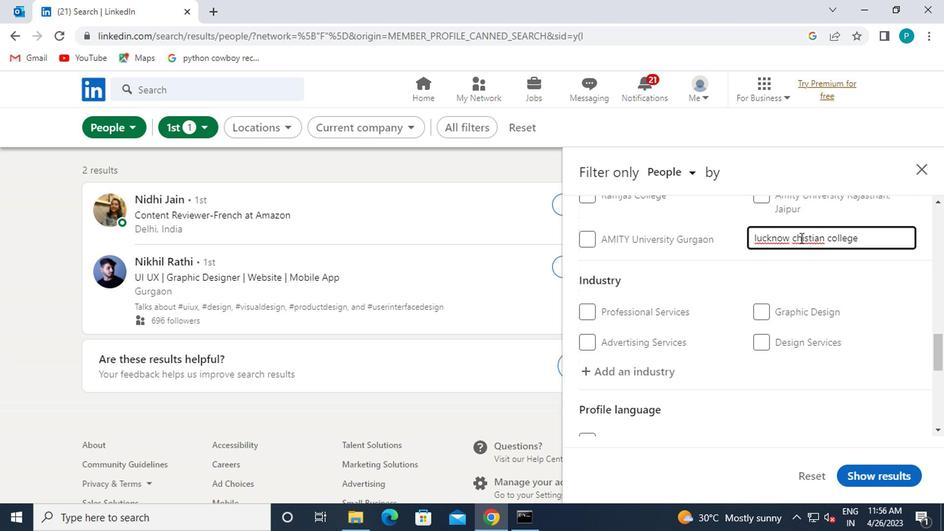 
Action: Mouse moved to (746, 262)
Screenshot: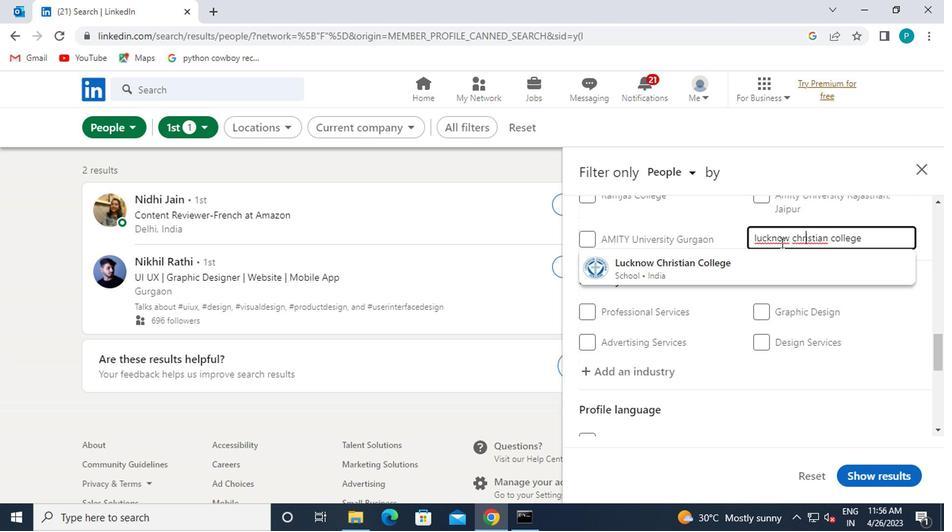 
Action: Mouse pressed left at (746, 262)
Screenshot: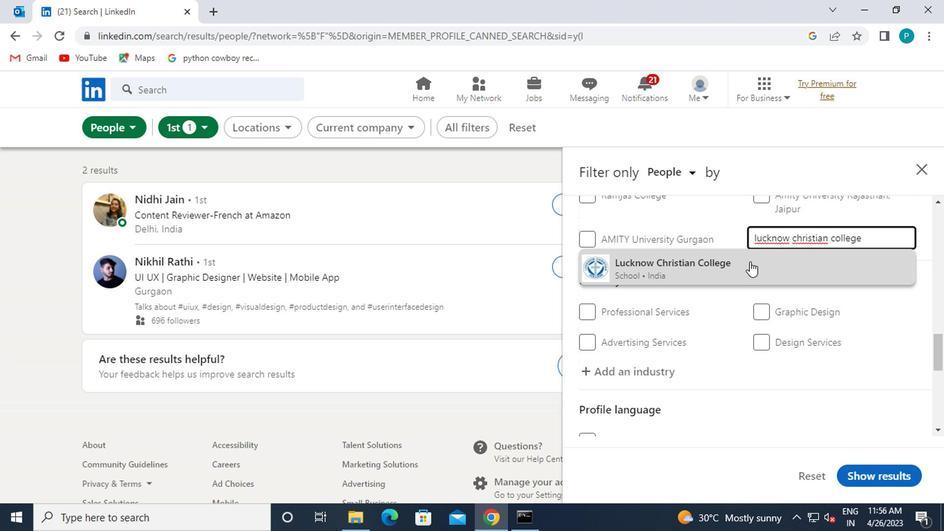 
Action: Mouse scrolled (746, 262) with delta (0, 0)
Screenshot: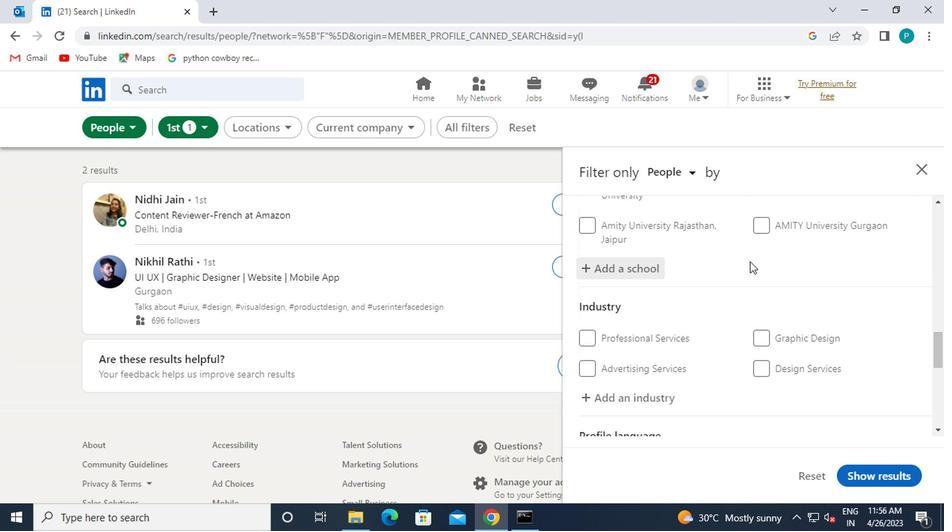 
Action: Mouse scrolled (746, 262) with delta (0, 0)
Screenshot: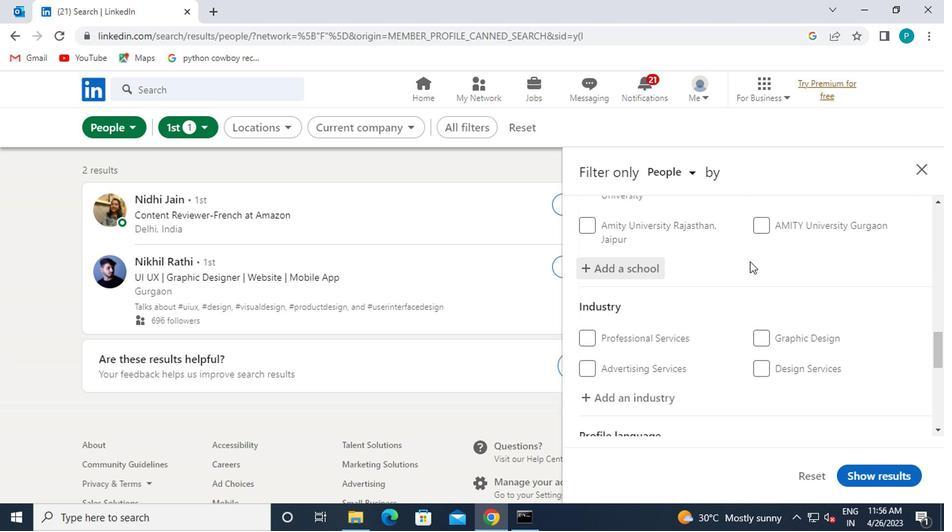 
Action: Mouse moved to (648, 277)
Screenshot: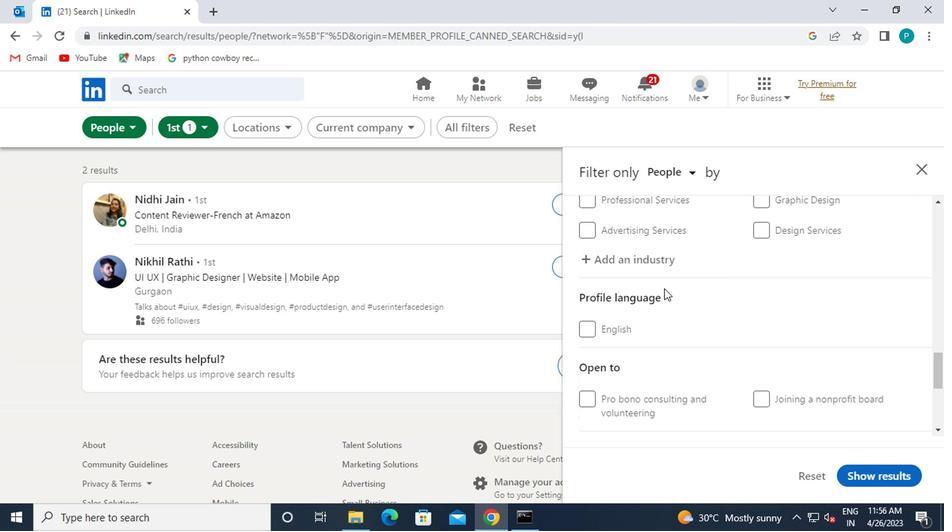 
Action: Mouse scrolled (648, 278) with delta (0, 0)
Screenshot: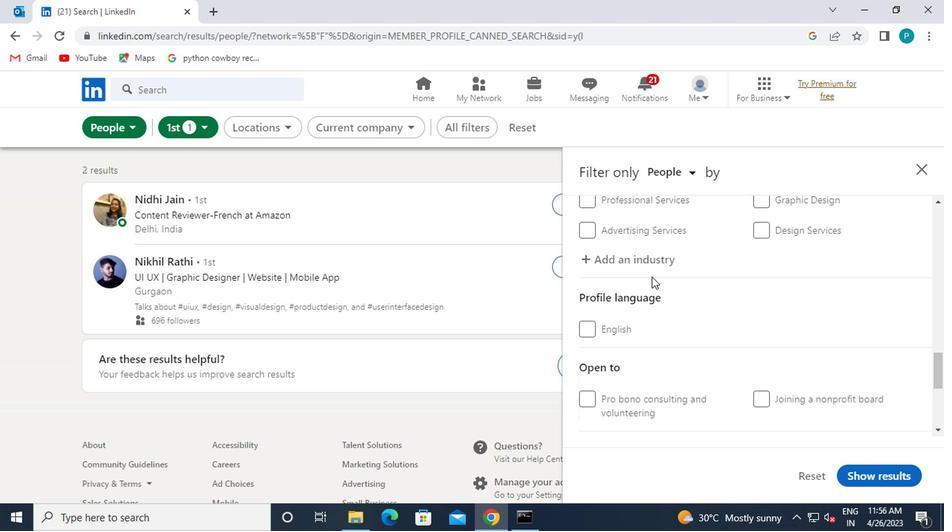 
Action: Mouse moved to (645, 328)
Screenshot: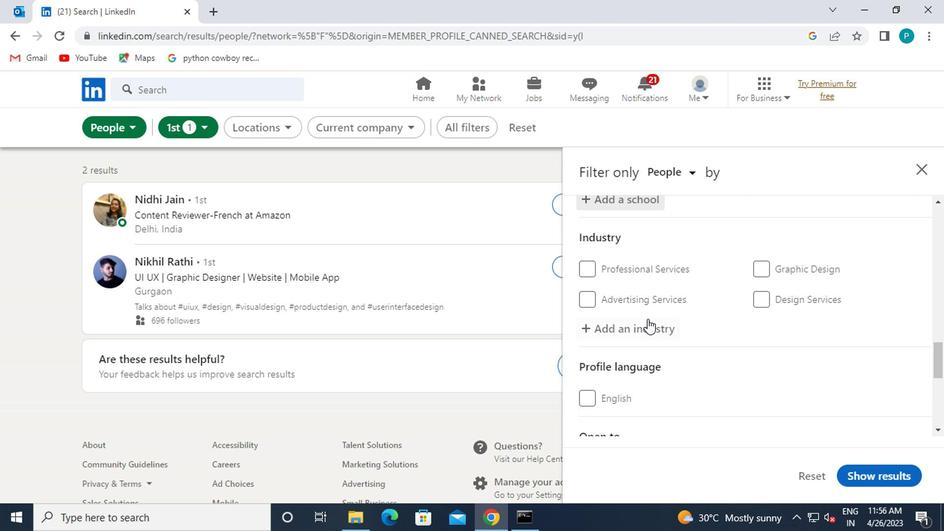
Action: Mouse pressed left at (645, 328)
Screenshot: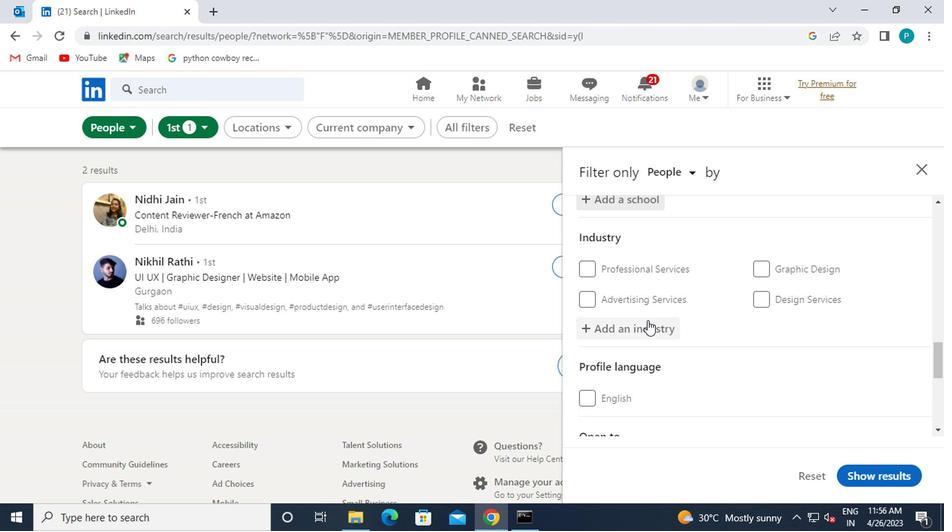 
Action: Key pressed PERFORMINF<Key.backspace>G
Screenshot: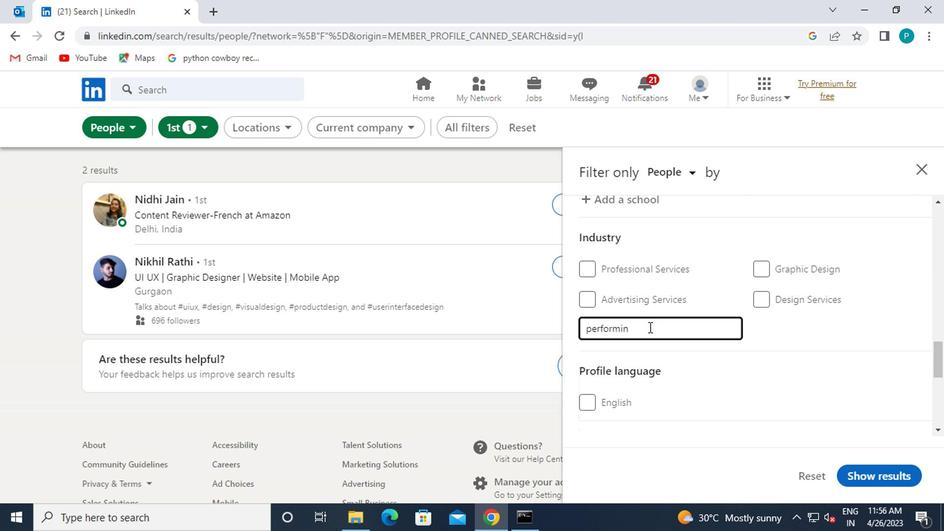 
Action: Mouse moved to (644, 351)
Screenshot: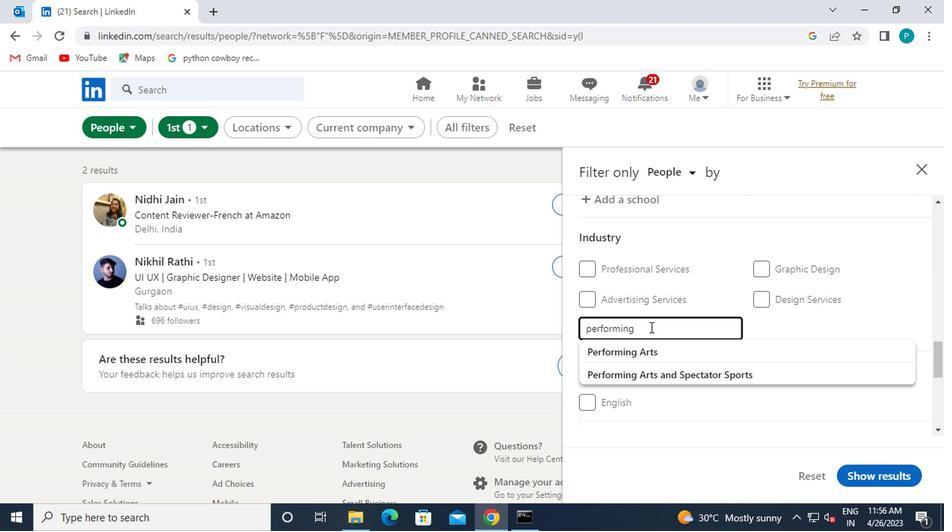 
Action: Mouse pressed left at (644, 351)
Screenshot: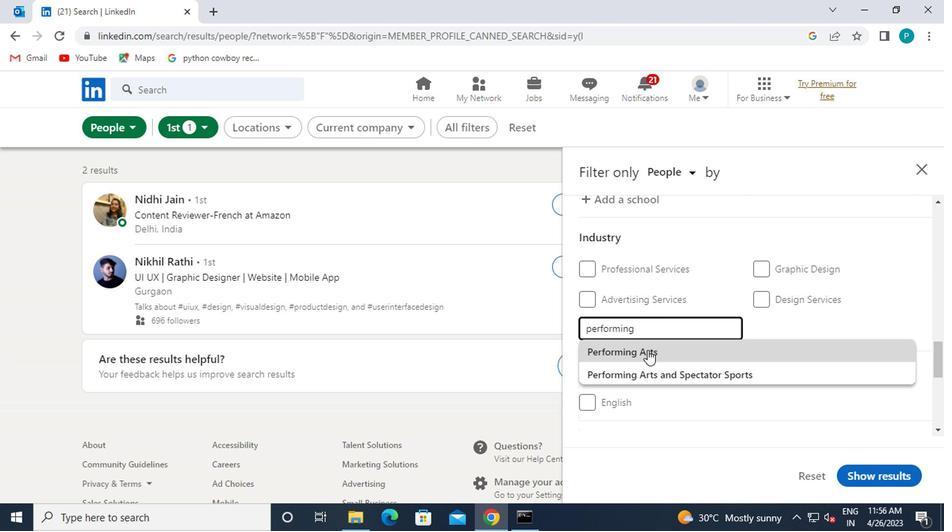 
Action: Mouse moved to (782, 335)
Screenshot: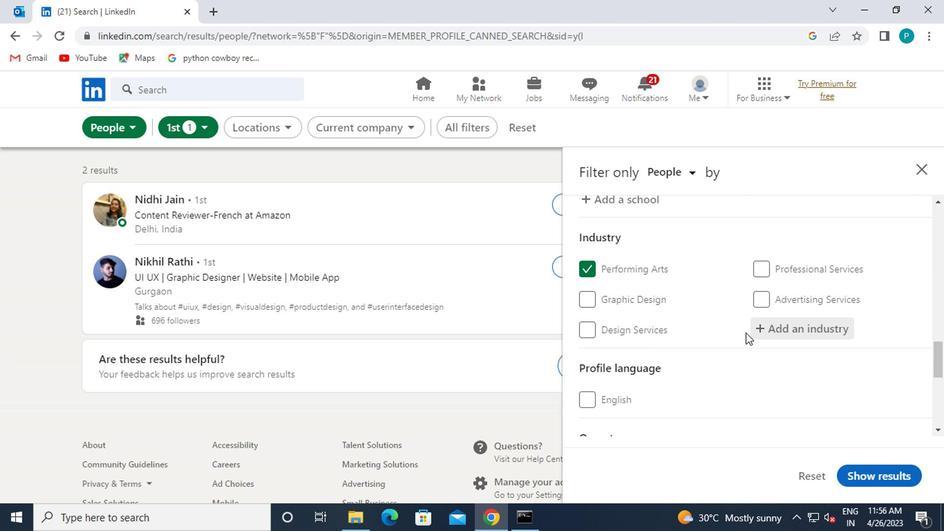 
Action: Mouse pressed left at (782, 335)
Screenshot: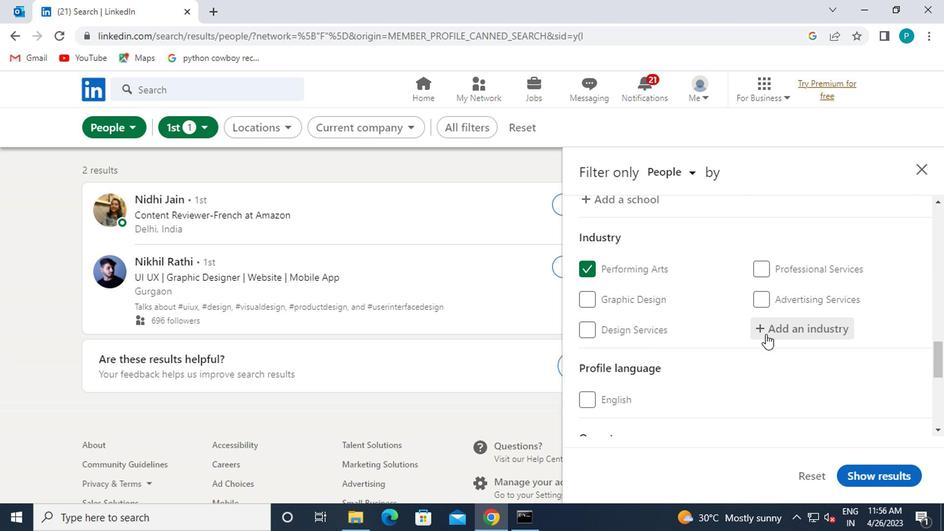 
Action: Mouse moved to (590, 268)
Screenshot: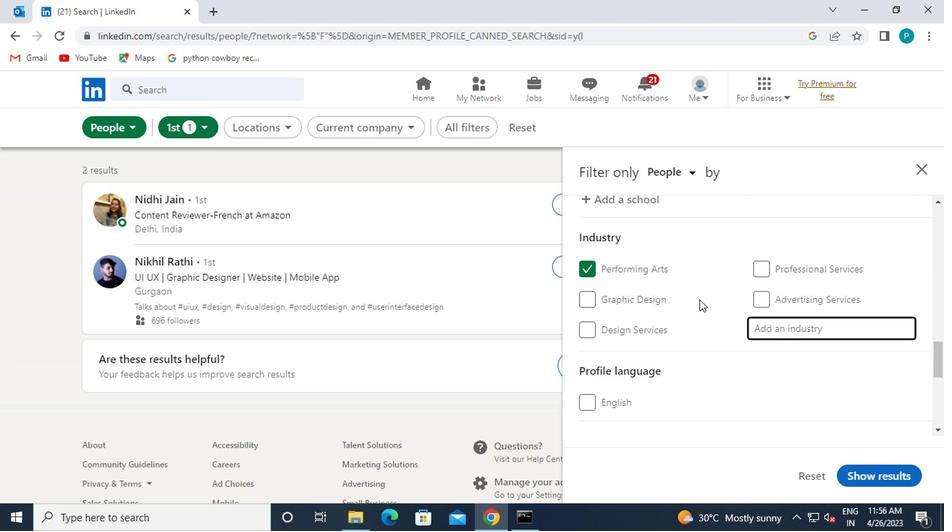 
Action: Mouse pressed left at (590, 268)
Screenshot: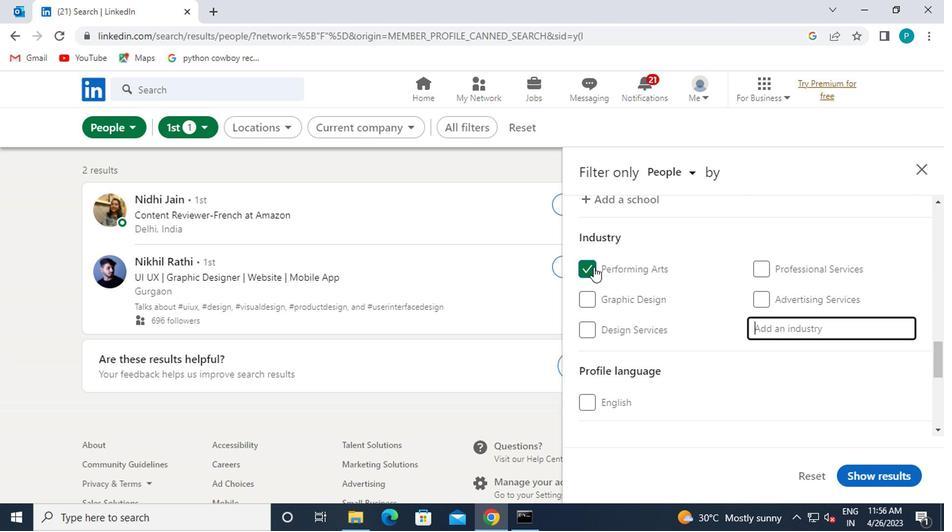 
Action: Mouse moved to (784, 334)
Screenshot: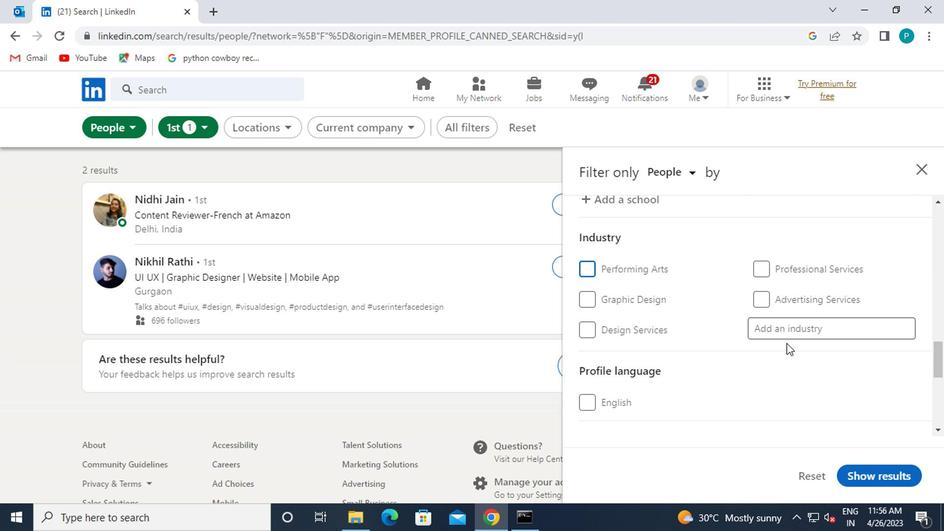 
Action: Key pressed PER
Screenshot: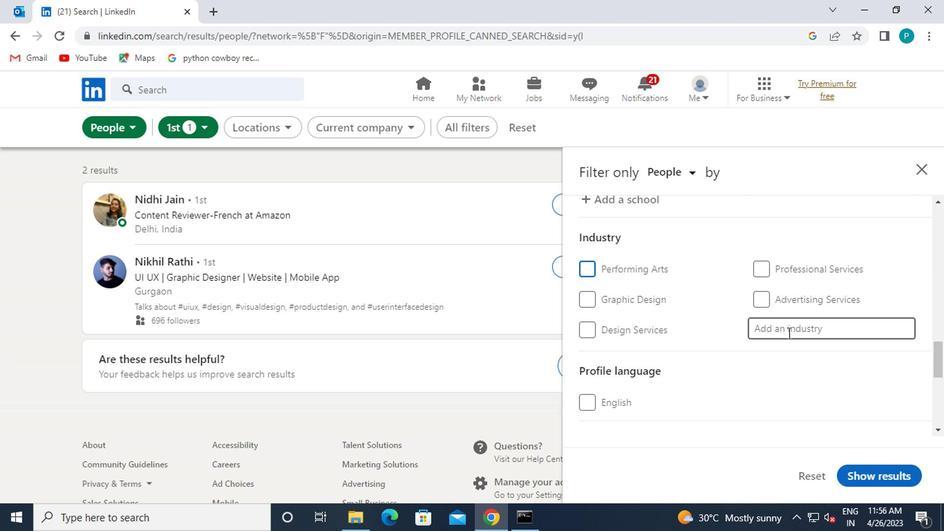 
Action: Mouse moved to (771, 331)
Screenshot: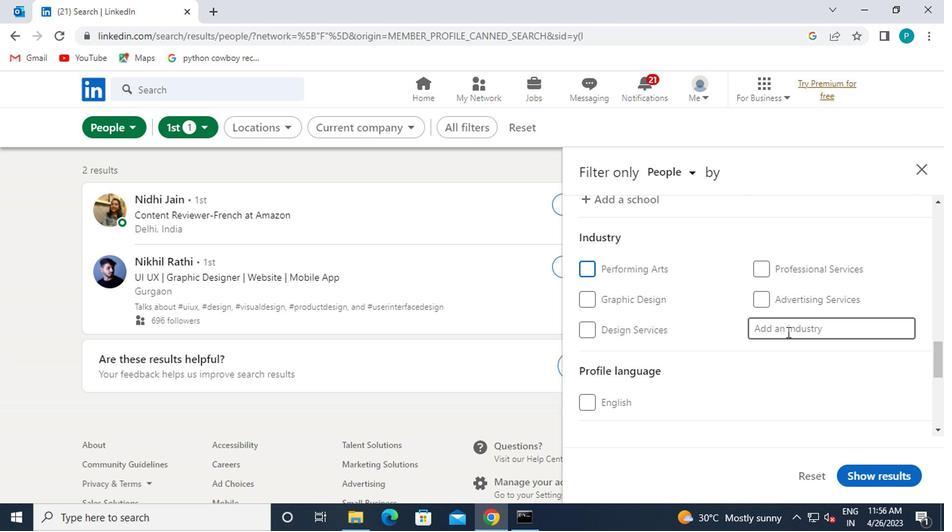 
Action: Mouse pressed left at (771, 331)
Screenshot: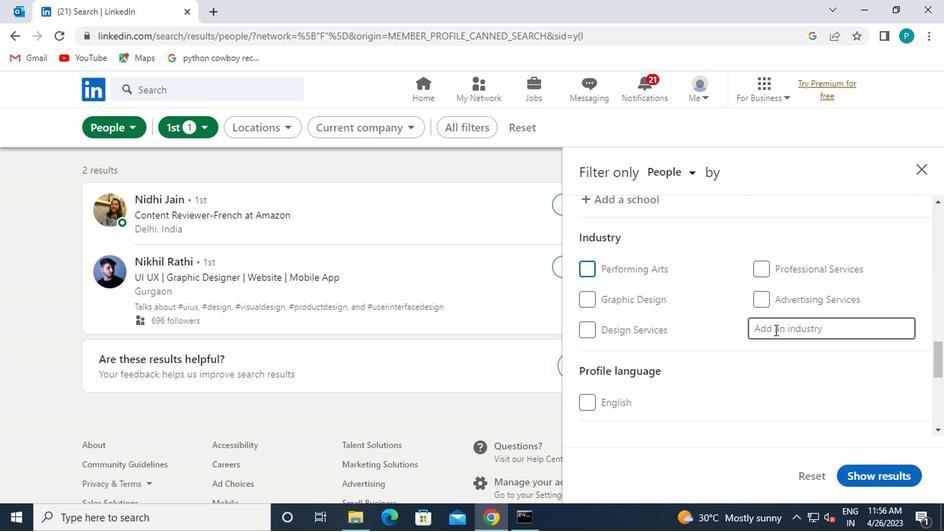 
Action: Key pressed PERFO
Screenshot: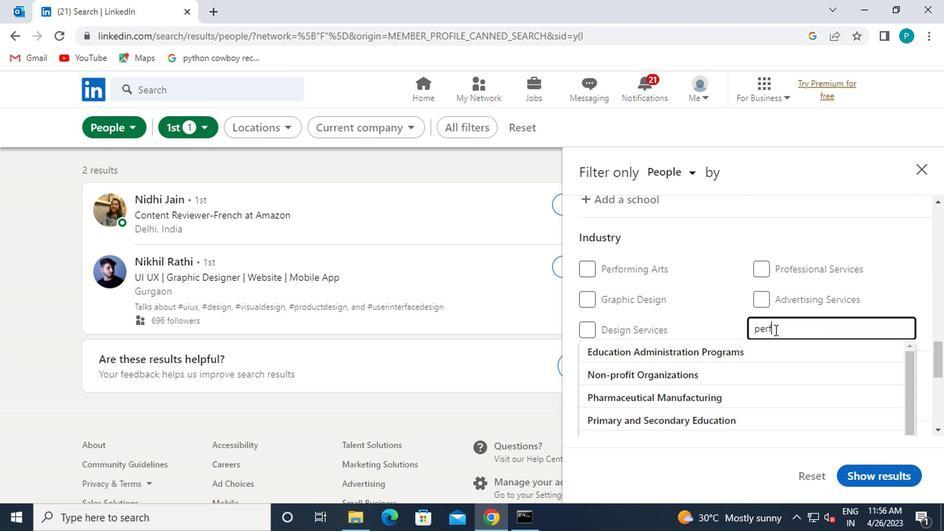 
Action: Mouse moved to (762, 370)
Screenshot: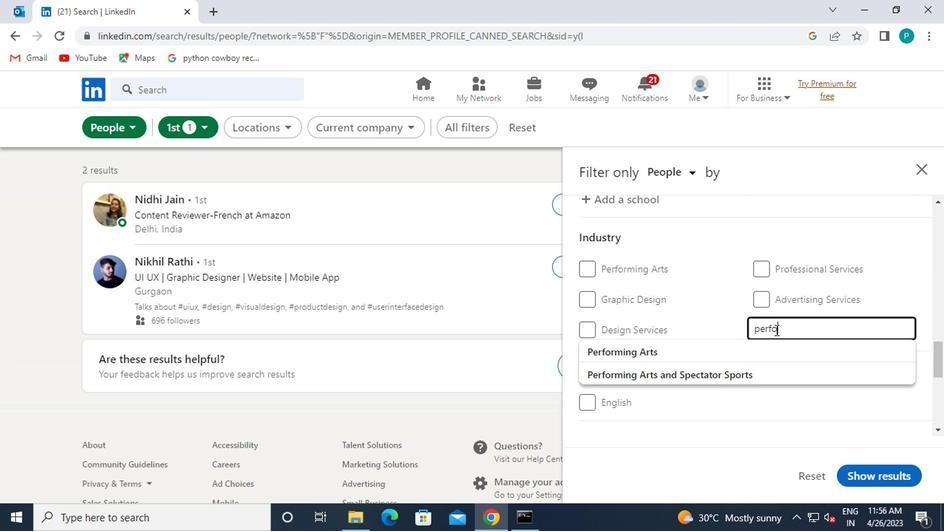 
Action: Mouse pressed left at (762, 370)
Screenshot: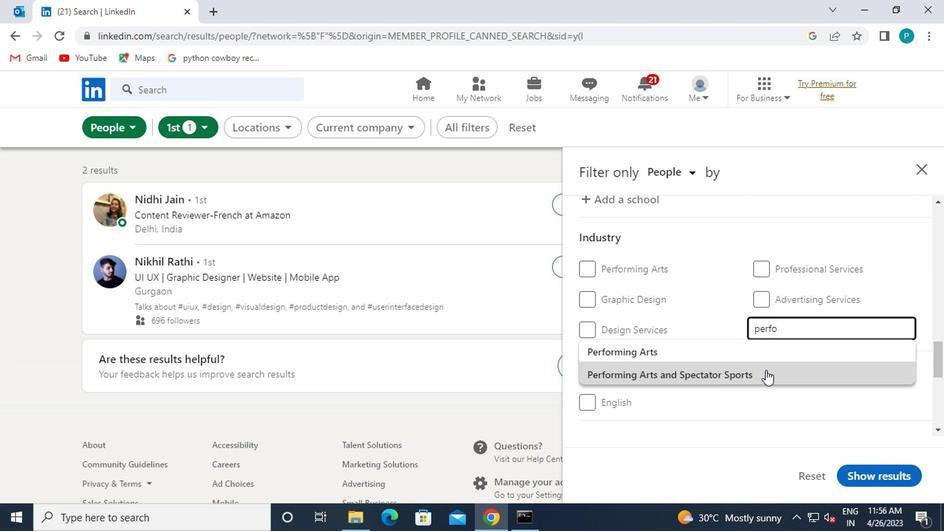 
Action: Mouse moved to (672, 366)
Screenshot: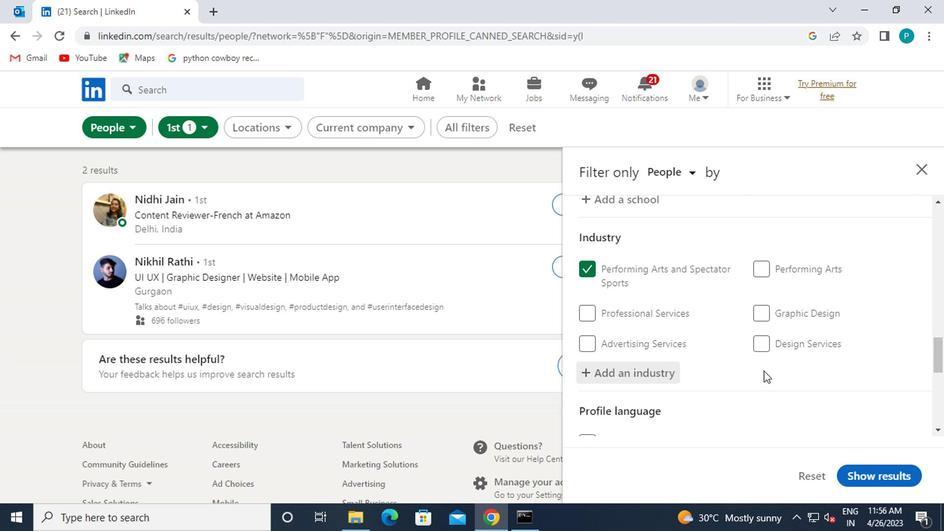 
Action: Mouse scrolled (672, 365) with delta (0, 0)
Screenshot: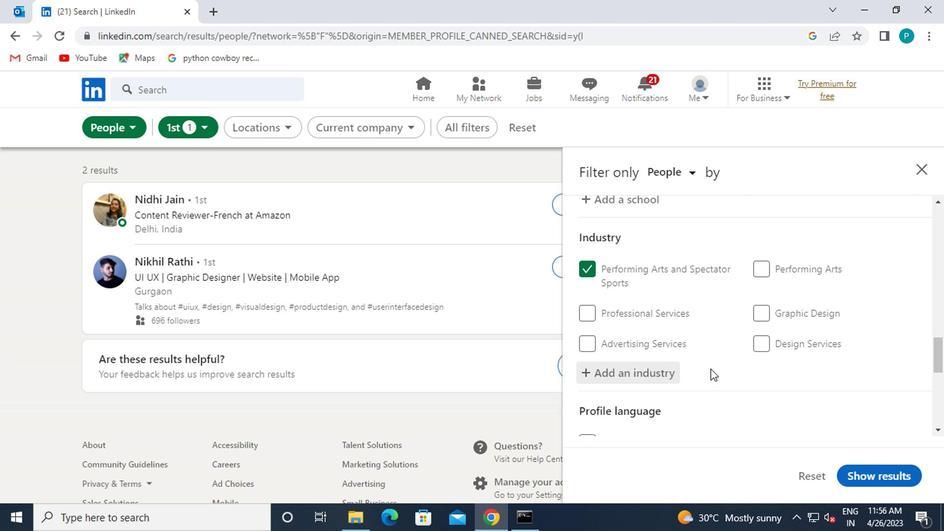 
Action: Mouse scrolled (672, 365) with delta (0, 0)
Screenshot: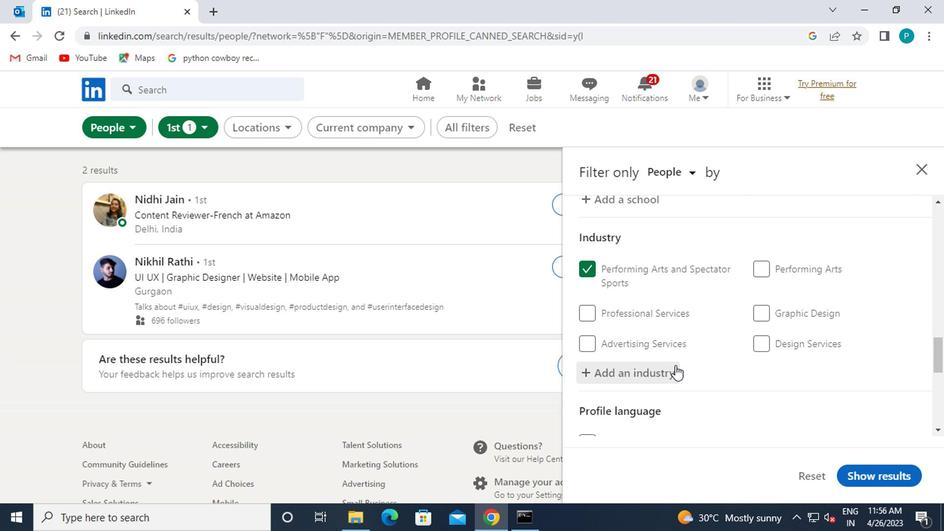 
Action: Mouse moved to (599, 370)
Screenshot: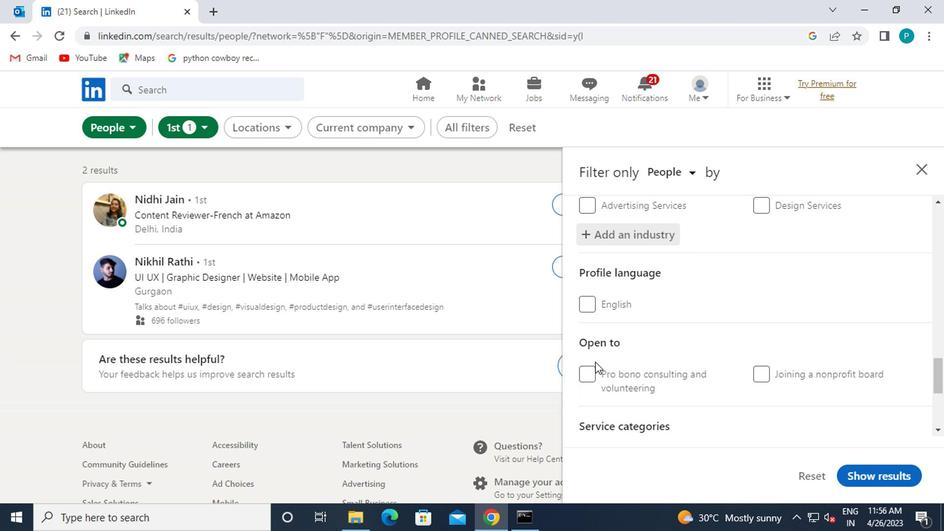 
Action: Mouse scrolled (599, 370) with delta (0, 0)
Screenshot: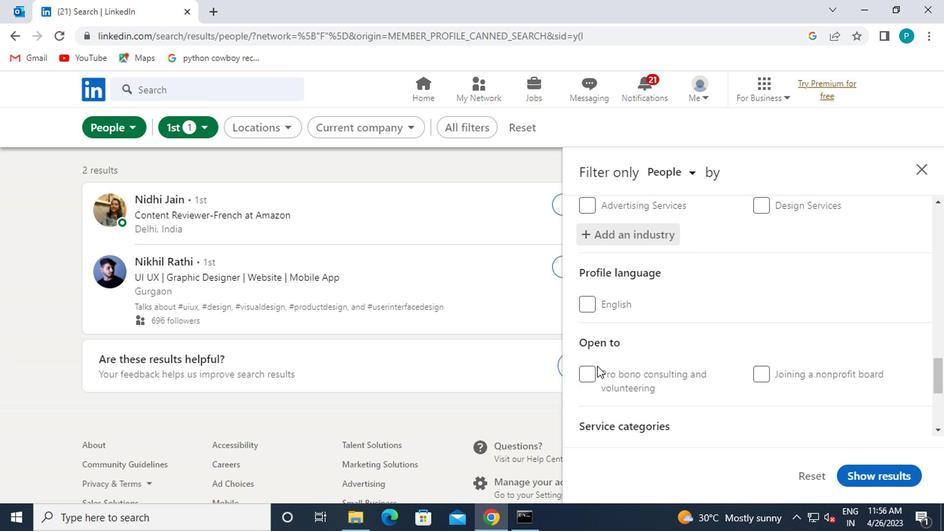 
Action: Mouse moved to (606, 381)
Screenshot: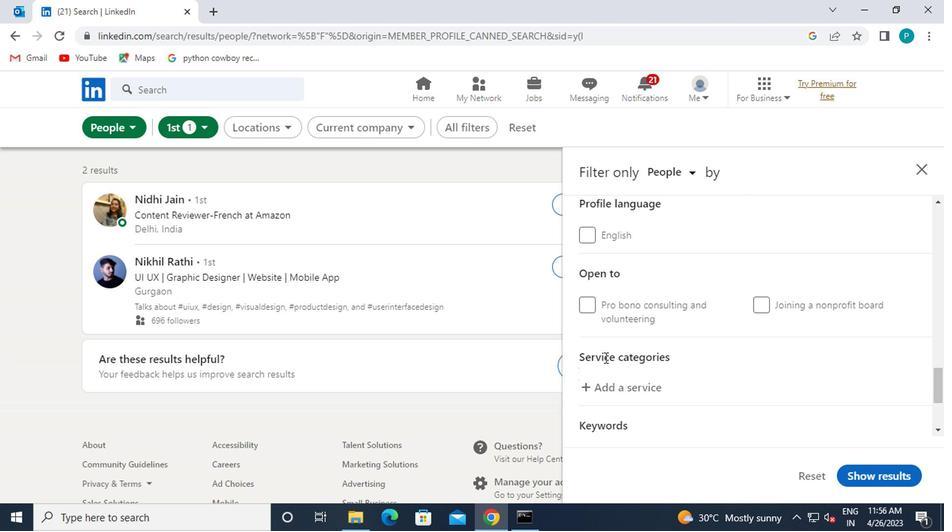 
Action: Mouse pressed left at (606, 381)
Screenshot: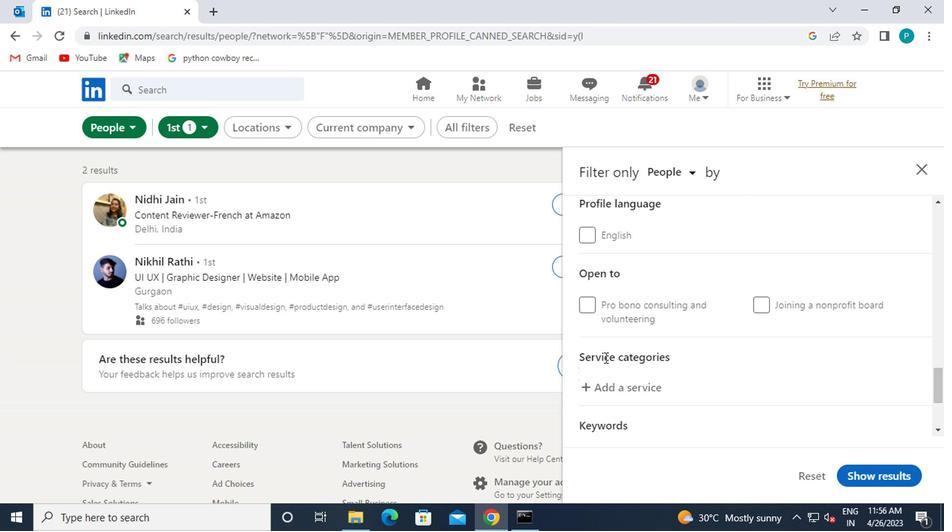 
Action: Key pressed AUTO
Screenshot: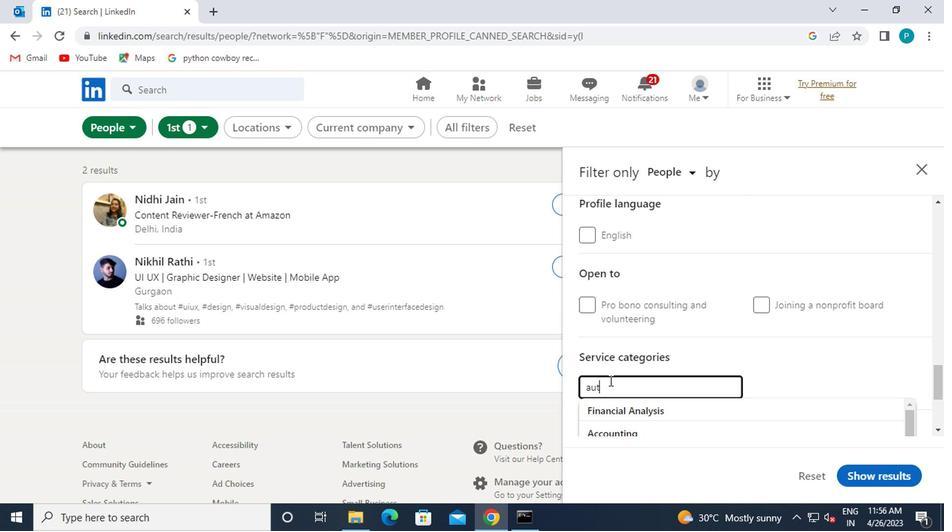 
Action: Mouse moved to (608, 382)
Screenshot: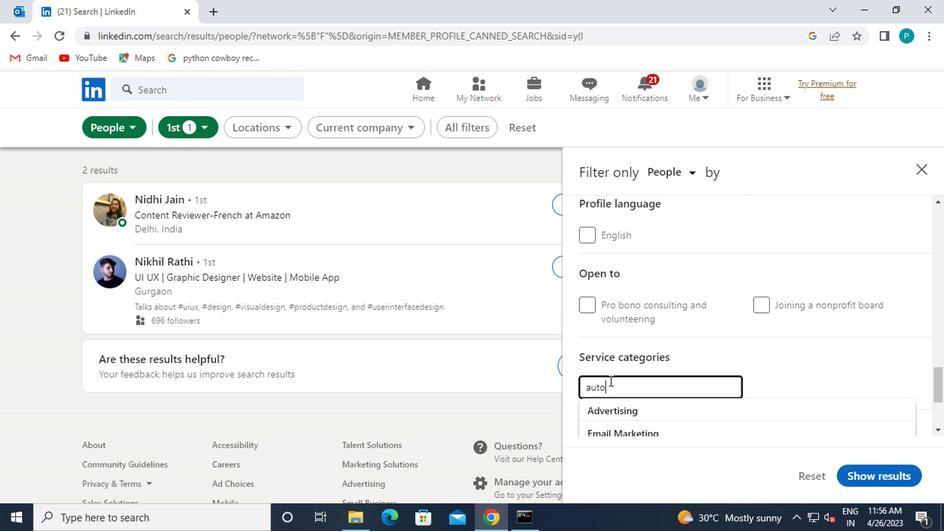 
Action: Mouse scrolled (608, 381) with delta (0, 0)
Screenshot: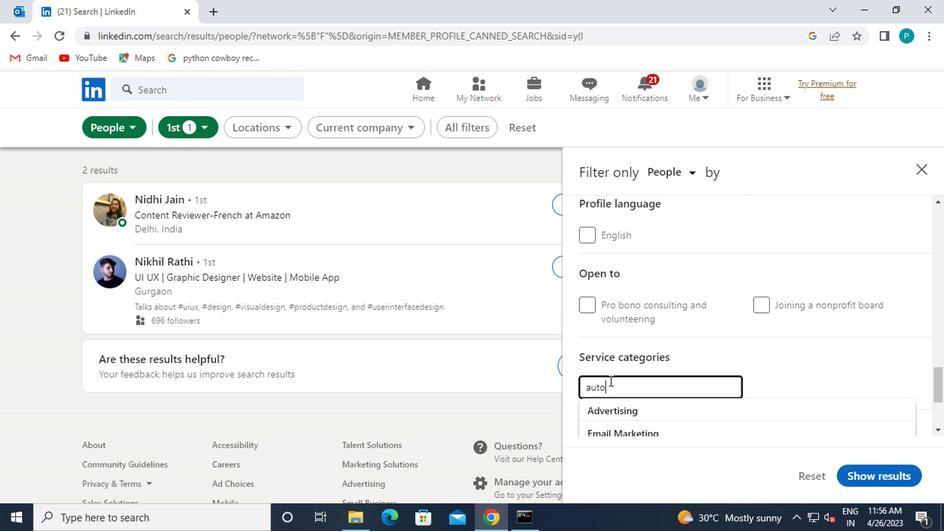 
Action: Mouse moved to (613, 384)
Screenshot: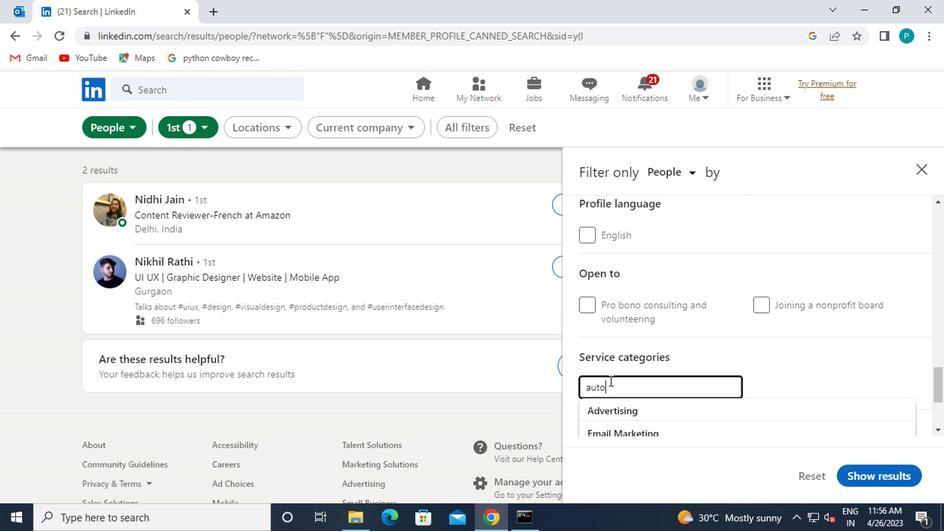 
Action: Mouse pressed left at (613, 384)
Screenshot: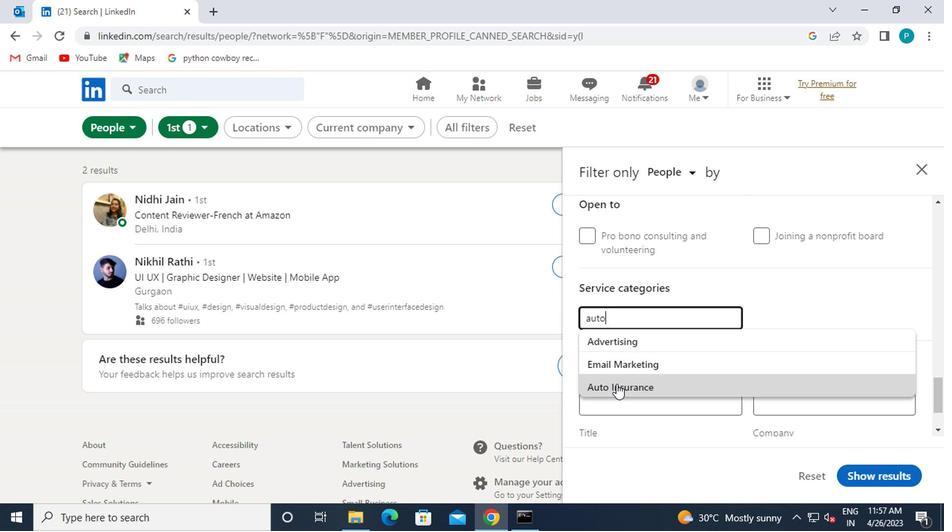 
Action: Mouse scrolled (613, 384) with delta (0, 0)
Screenshot: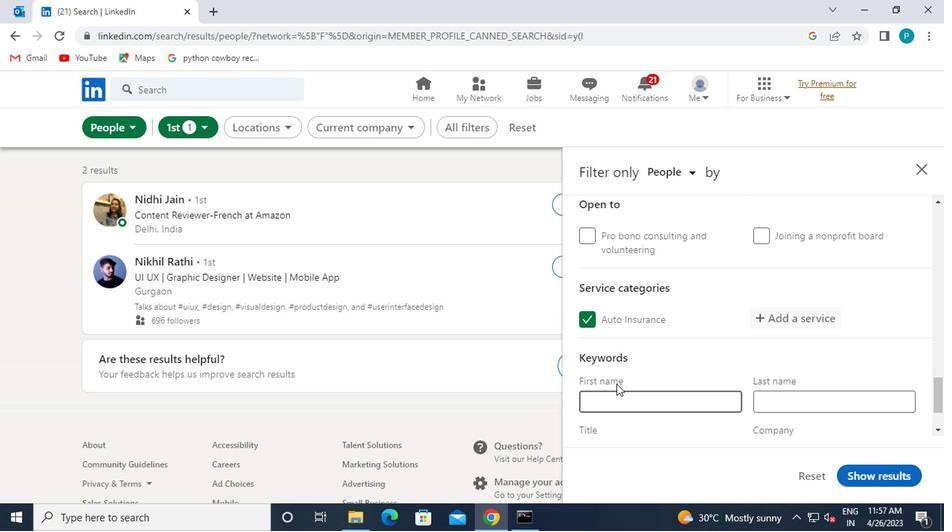 
Action: Mouse scrolled (613, 384) with delta (0, 0)
Screenshot: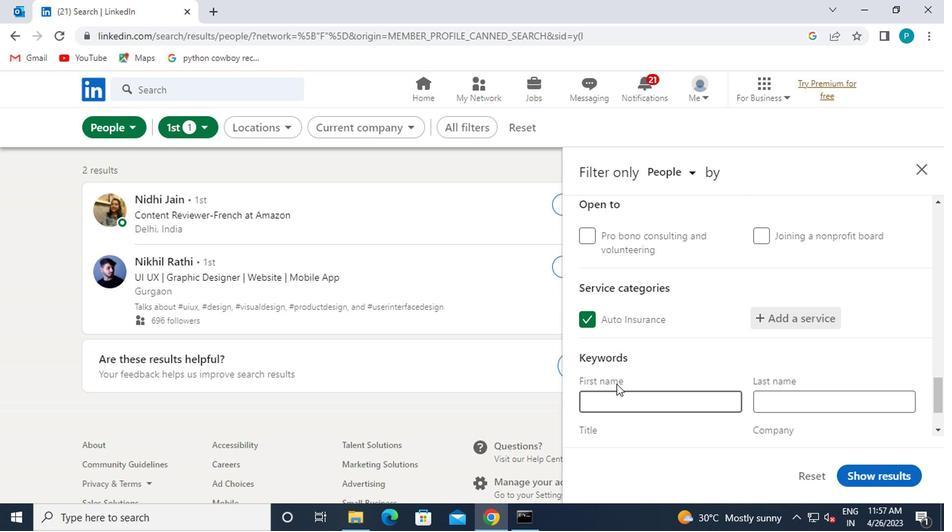 
Action: Mouse moved to (602, 382)
Screenshot: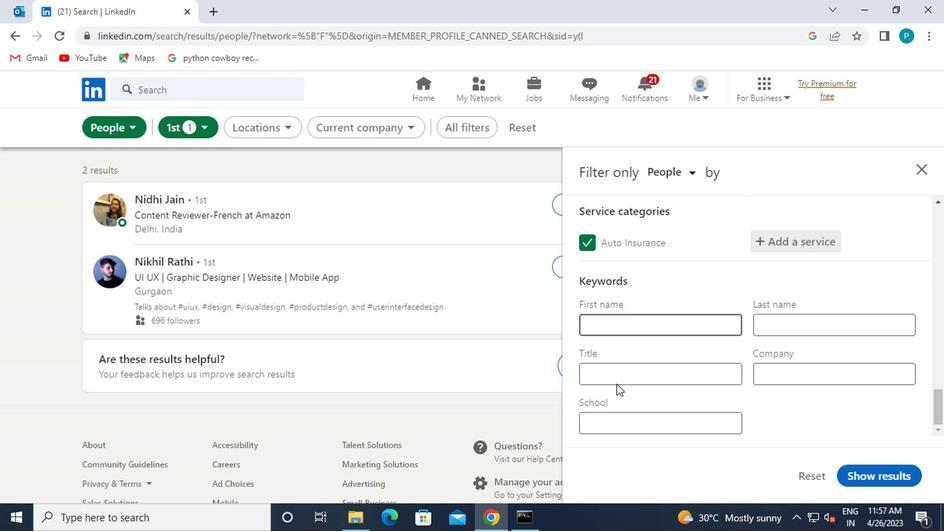 
Action: Mouse pressed left at (602, 382)
Screenshot: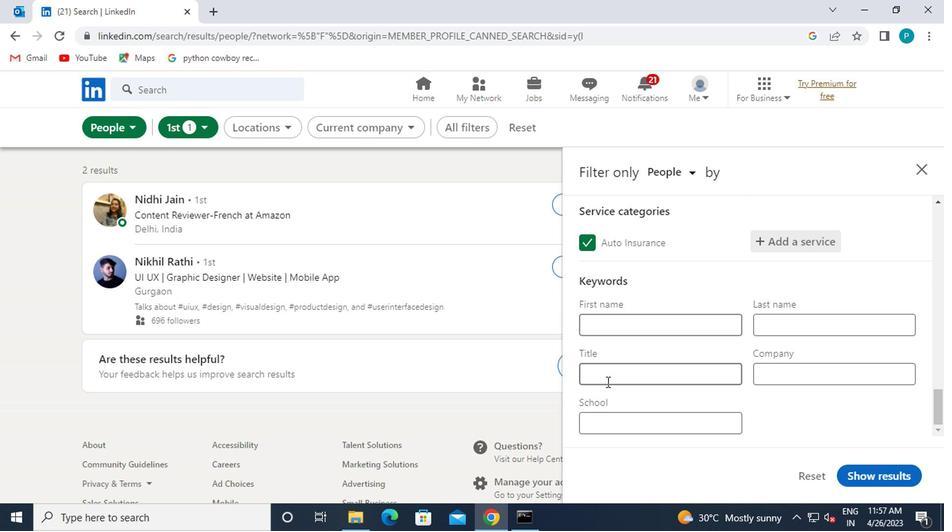 
Action: Key pressed <Key.caps_lock>S<Key.caps_lock>ECRETARY
Screenshot: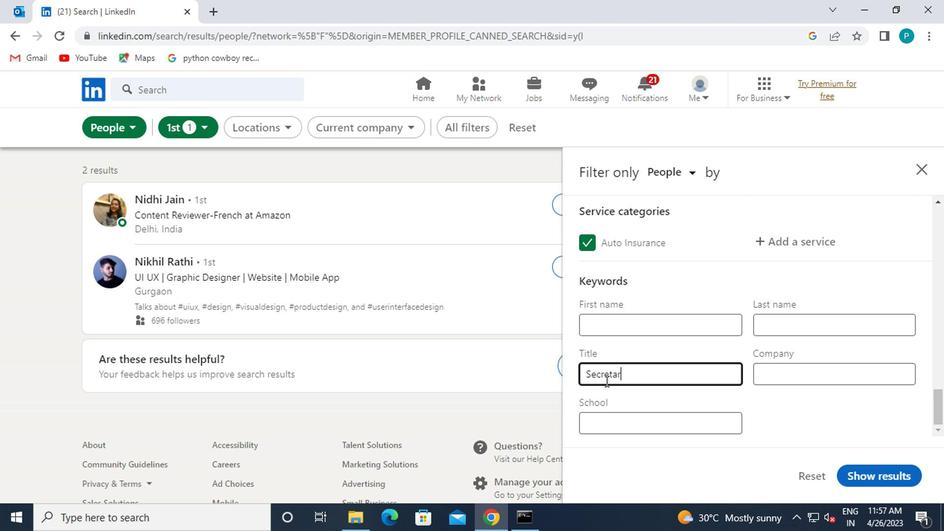 
Action: Mouse moved to (693, 388)
Screenshot: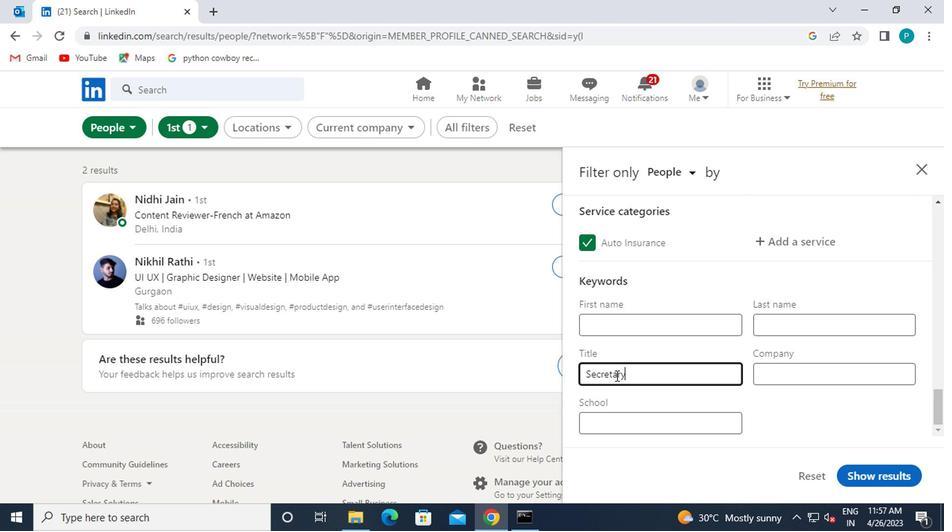 
Action: Mouse scrolled (693, 387) with delta (0, 0)
Screenshot: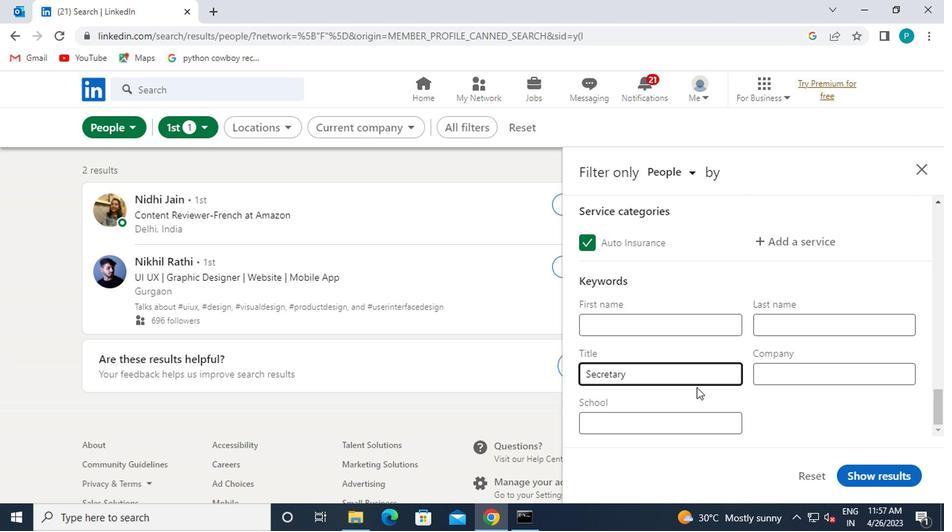 
Action: Mouse moved to (901, 472)
Screenshot: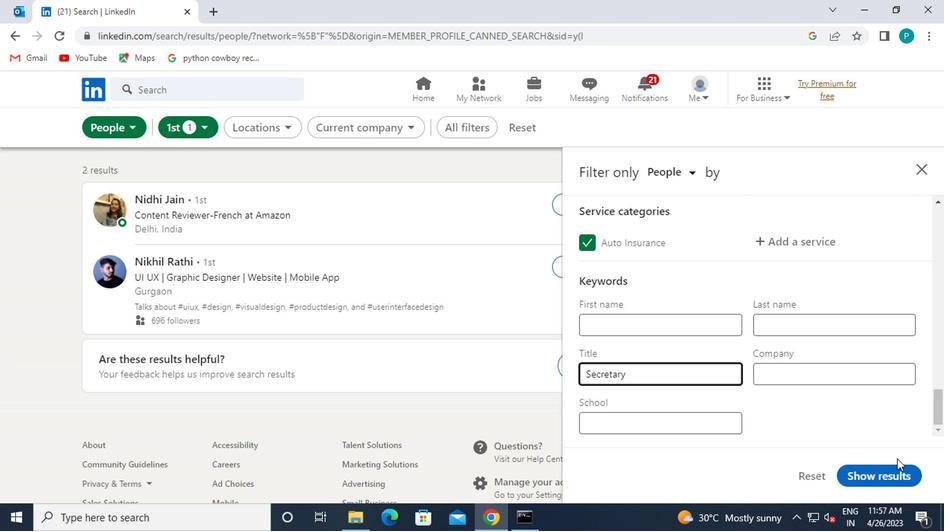 
Action: Mouse pressed left at (901, 472)
Screenshot: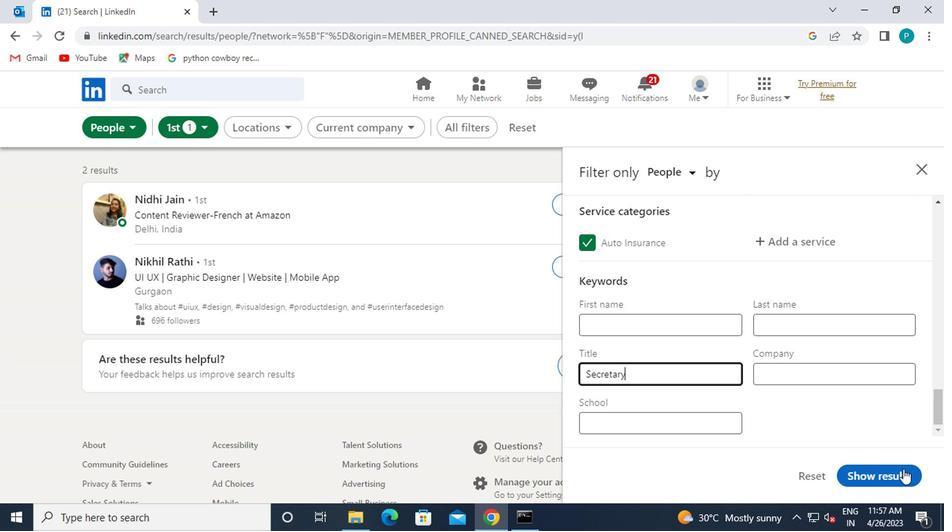 
Action: Mouse moved to (901, 469)
Screenshot: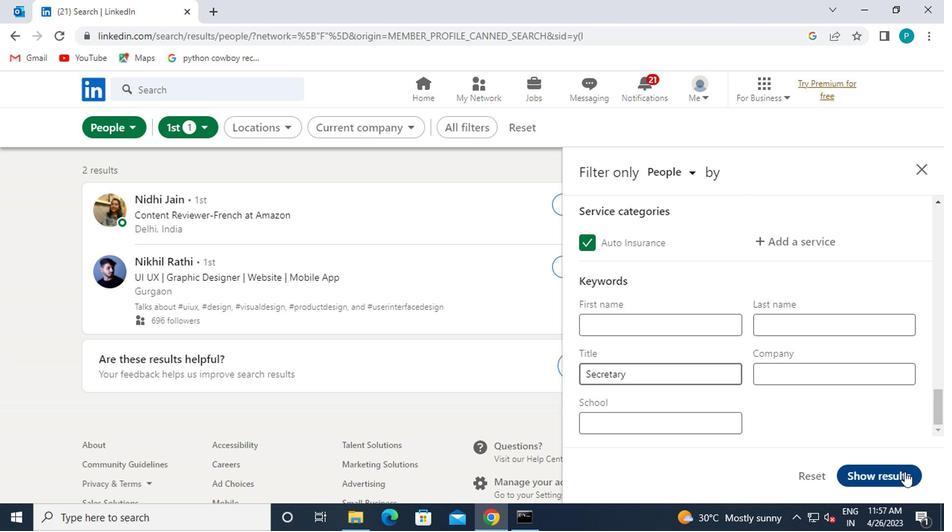 
